 Task: Look for space in Kattaqo'rg'on, Uzbekistan from 21st June, 2023 to 29th June, 2023 for 4 adults in price range Rs.7000 to Rs.12000. Place can be entire place with 2 bedrooms having 2 beds and 2 bathrooms. Property type can be house, flat, guest house. Booking option can be shelf check-in. Required host language is English.
Action: Mouse moved to (465, 98)
Screenshot: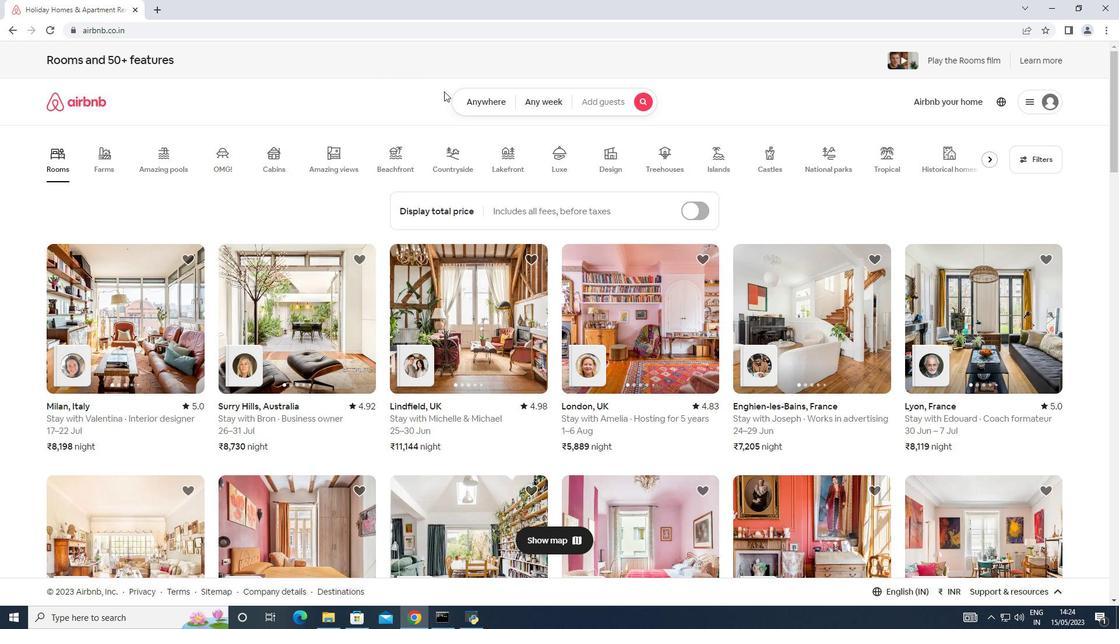 
Action: Mouse pressed left at (465, 98)
Screenshot: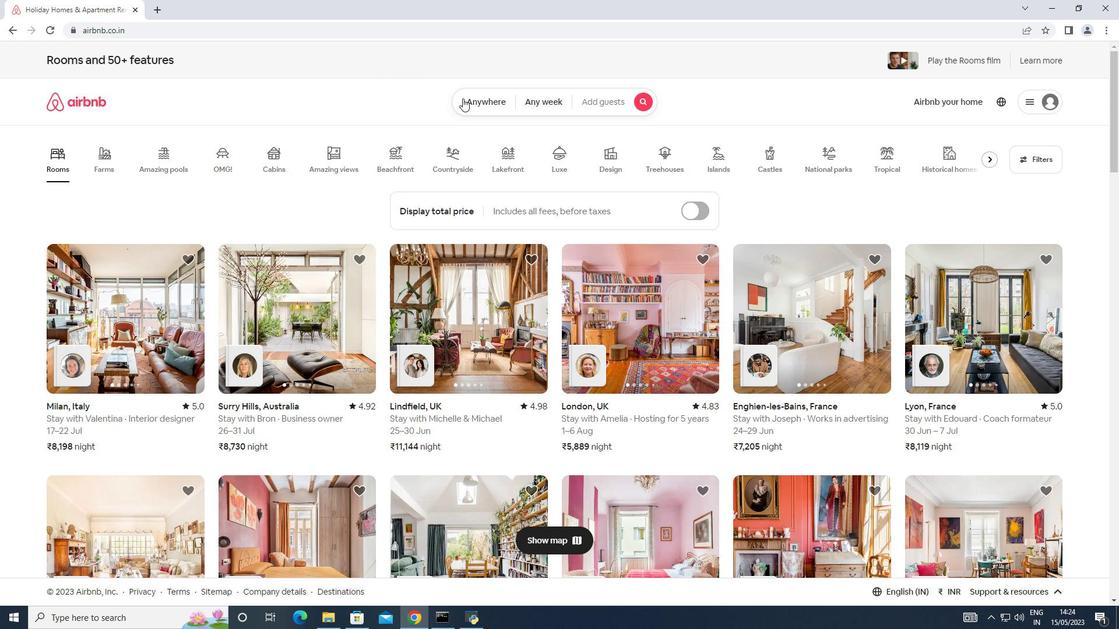 
Action: Mouse moved to (420, 141)
Screenshot: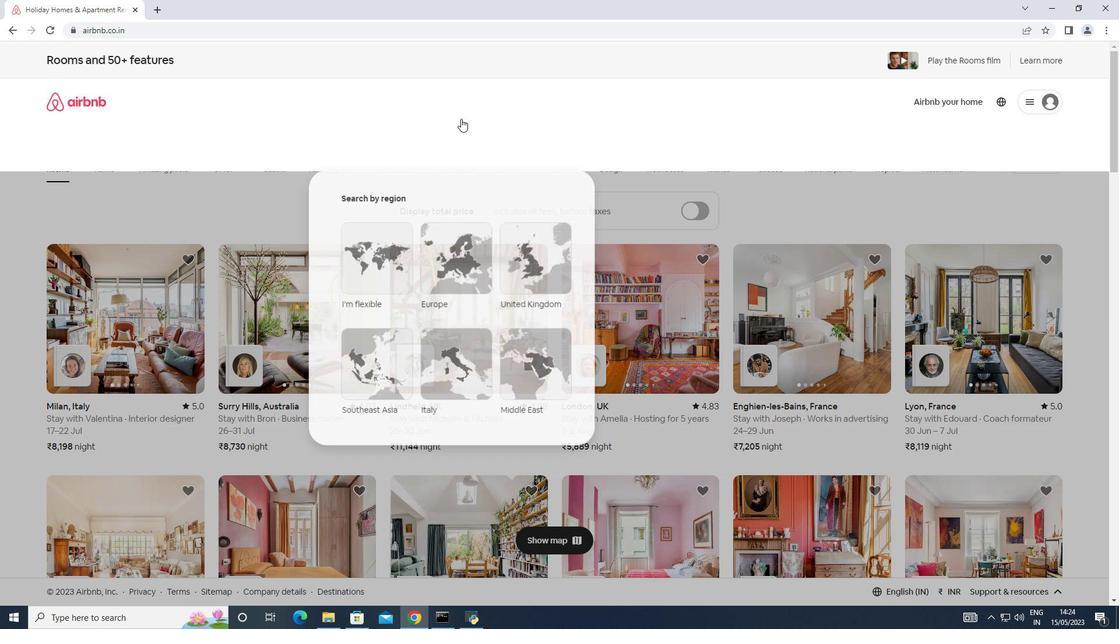 
Action: Mouse pressed left at (420, 141)
Screenshot: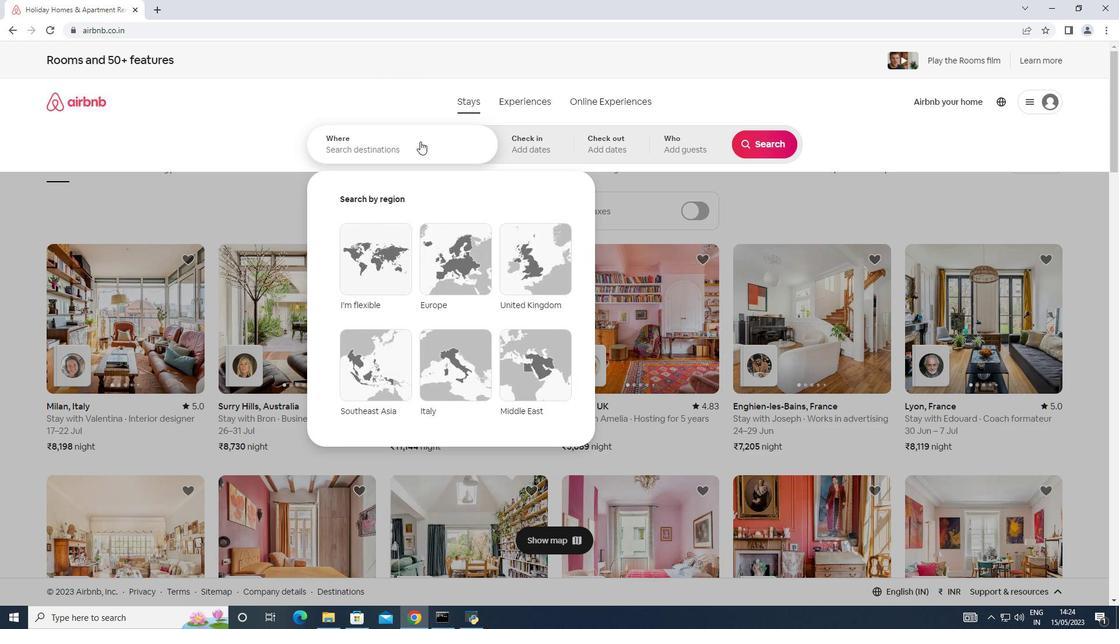 
Action: Key pressed <Key.shift>Kattaqo<Key.space>rg<Key.space>on,<Key.shift>Uzeb
Screenshot: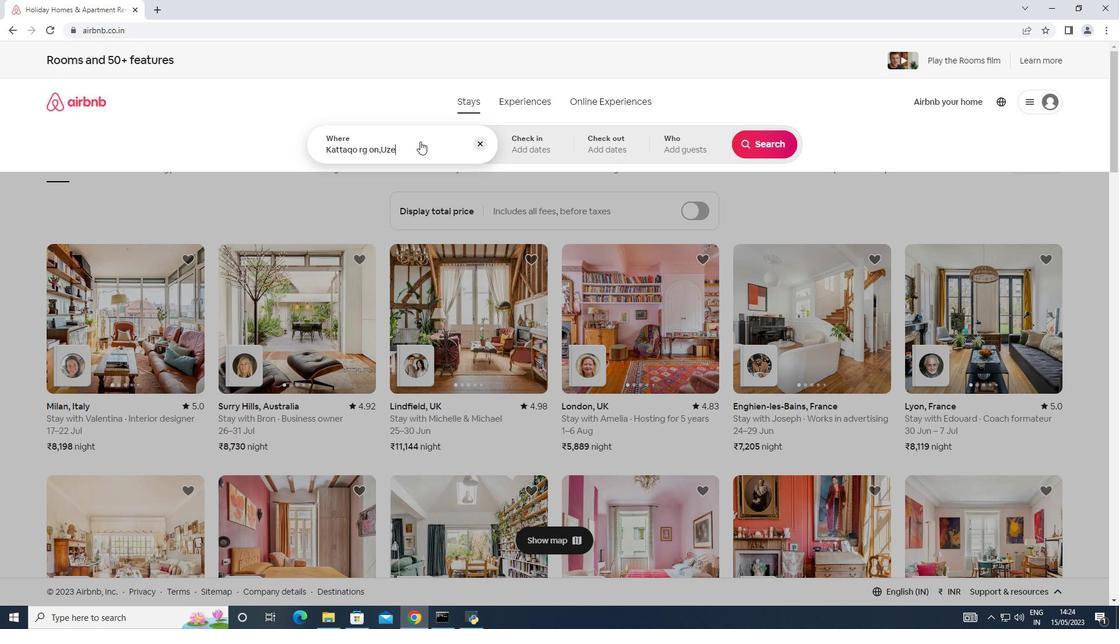 
Action: Mouse moved to (431, 205)
Screenshot: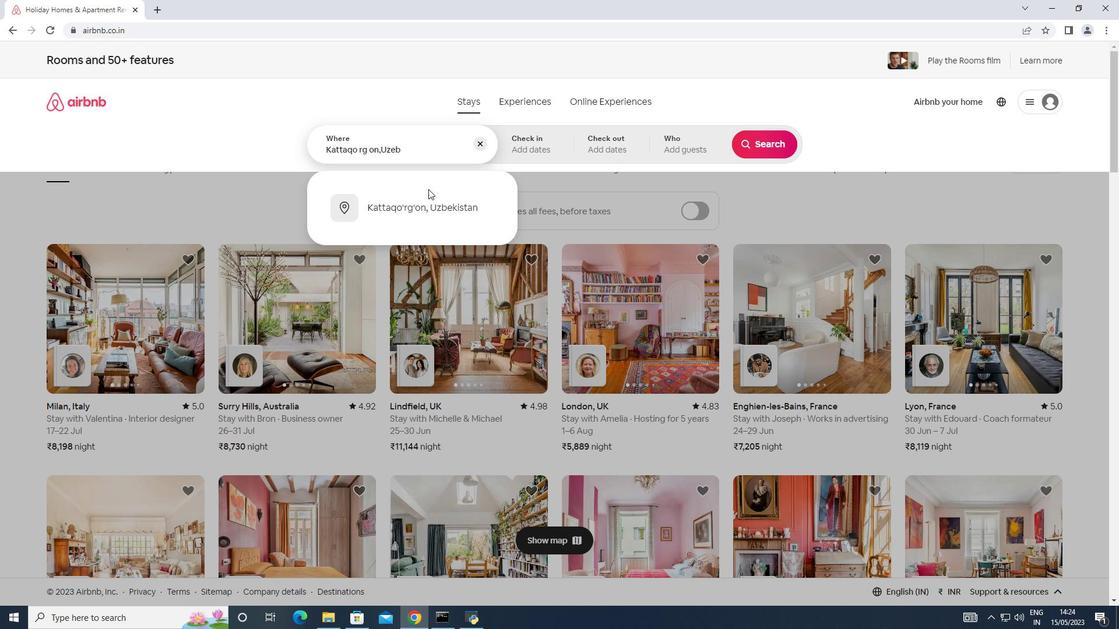 
Action: Mouse pressed left at (431, 205)
Screenshot: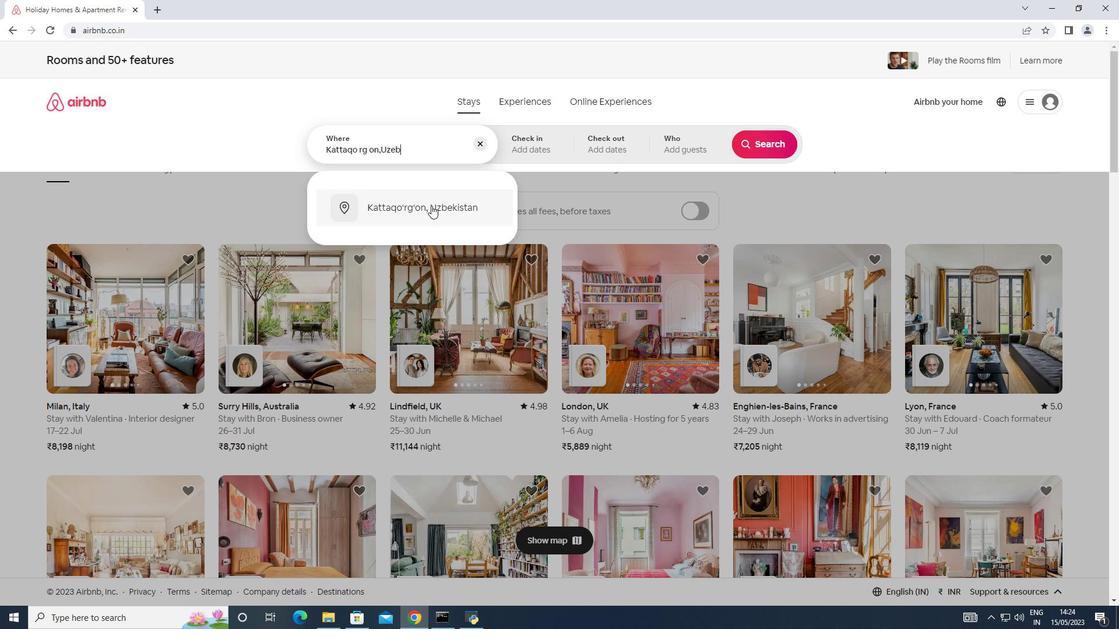 
Action: Mouse moved to (658, 369)
Screenshot: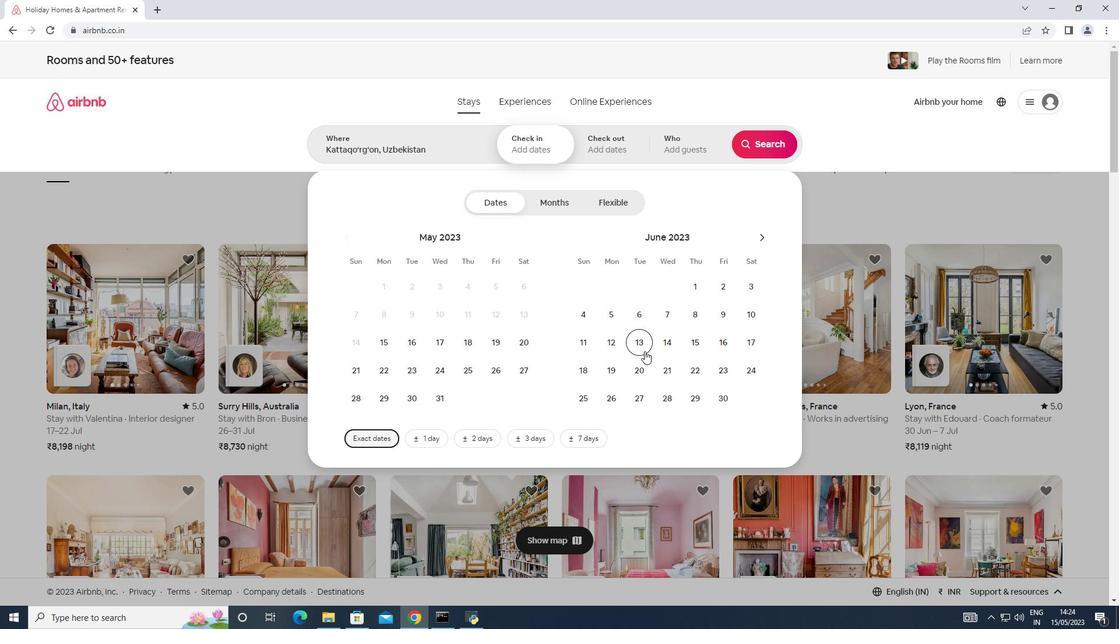 
Action: Mouse pressed left at (658, 369)
Screenshot: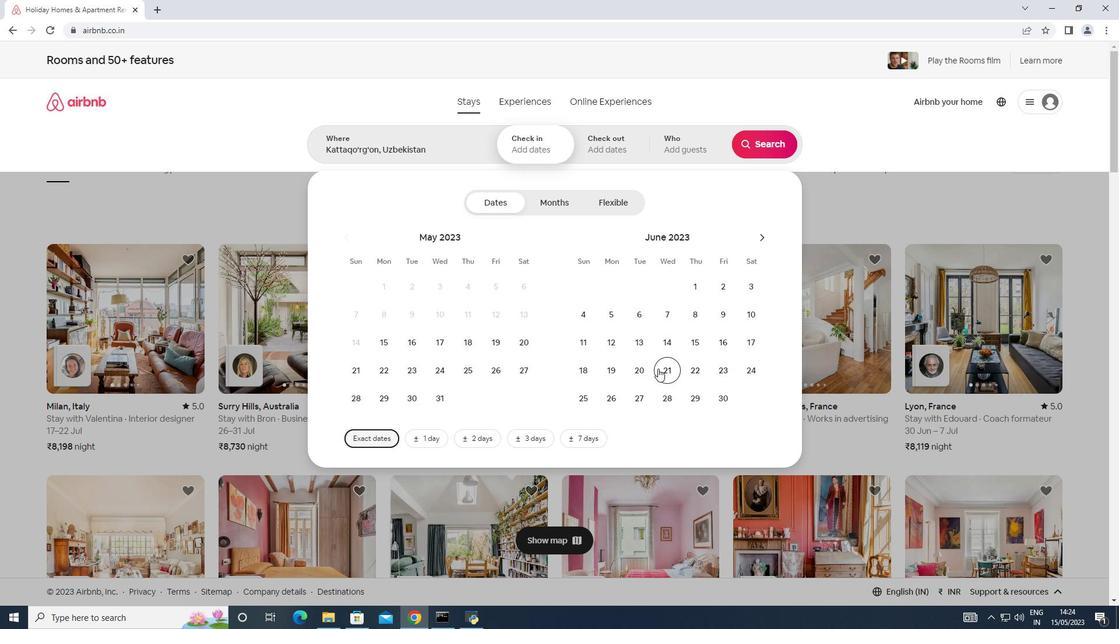 
Action: Mouse moved to (704, 405)
Screenshot: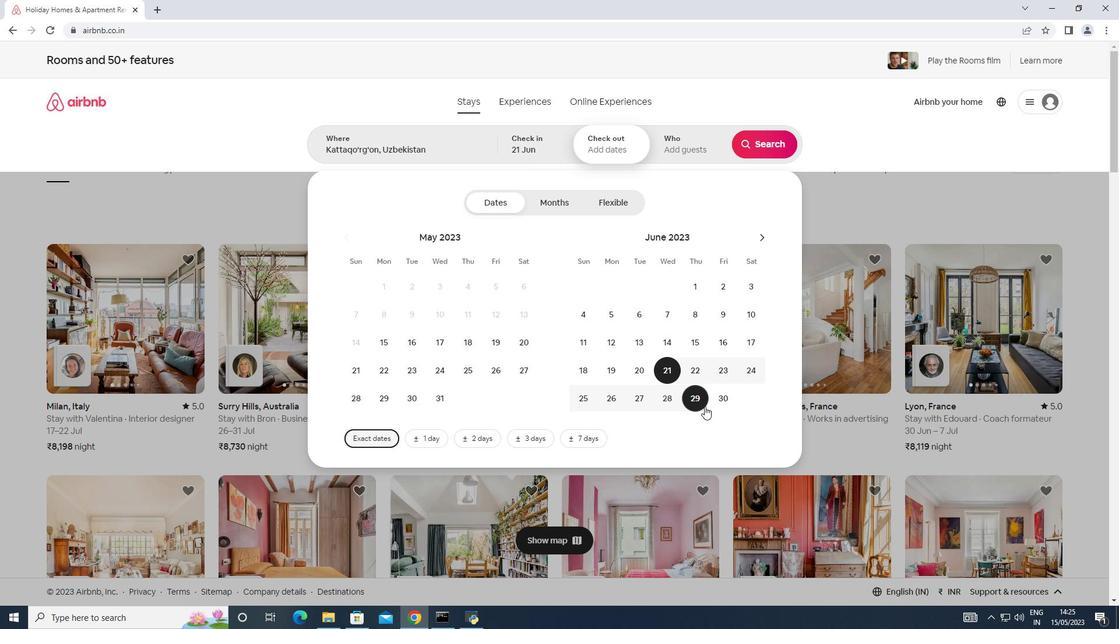 
Action: Mouse pressed left at (704, 405)
Screenshot: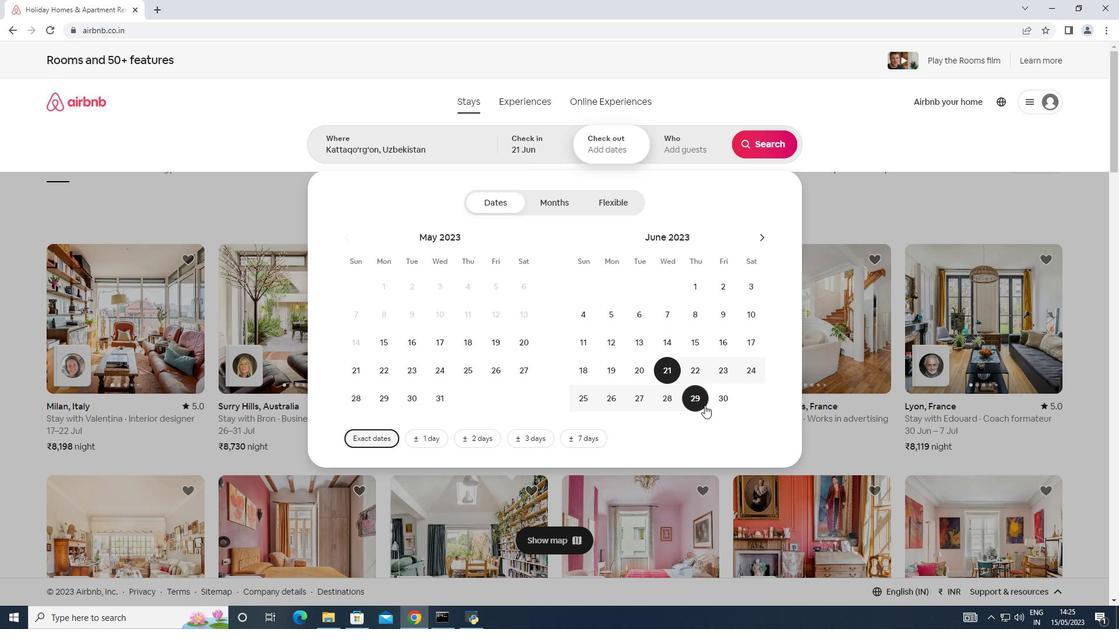 
Action: Mouse moved to (696, 145)
Screenshot: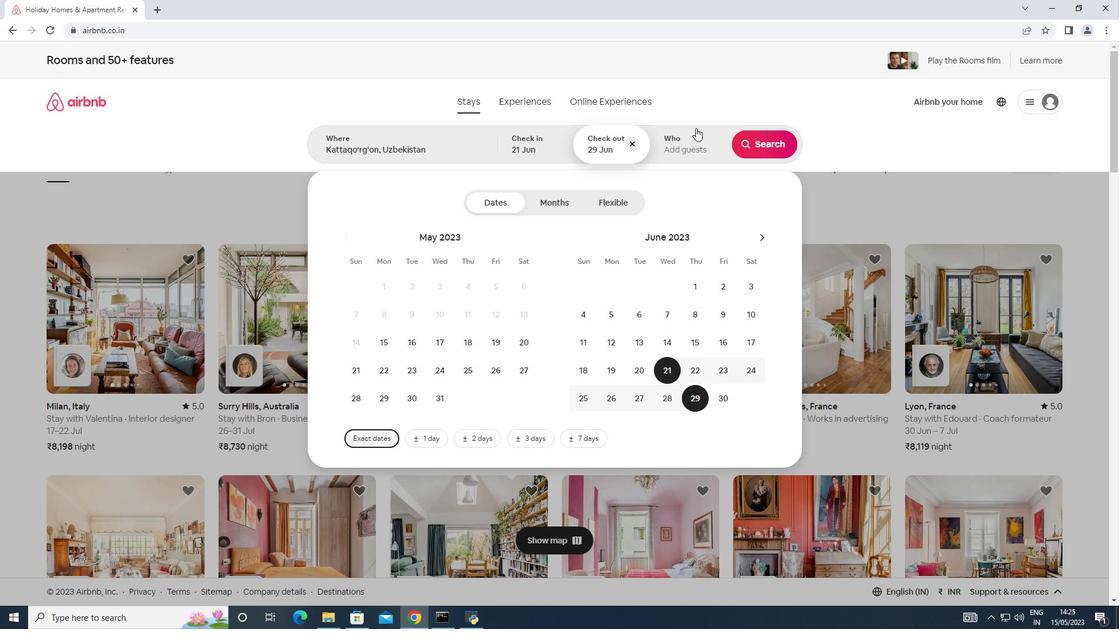 
Action: Mouse pressed left at (696, 145)
Screenshot: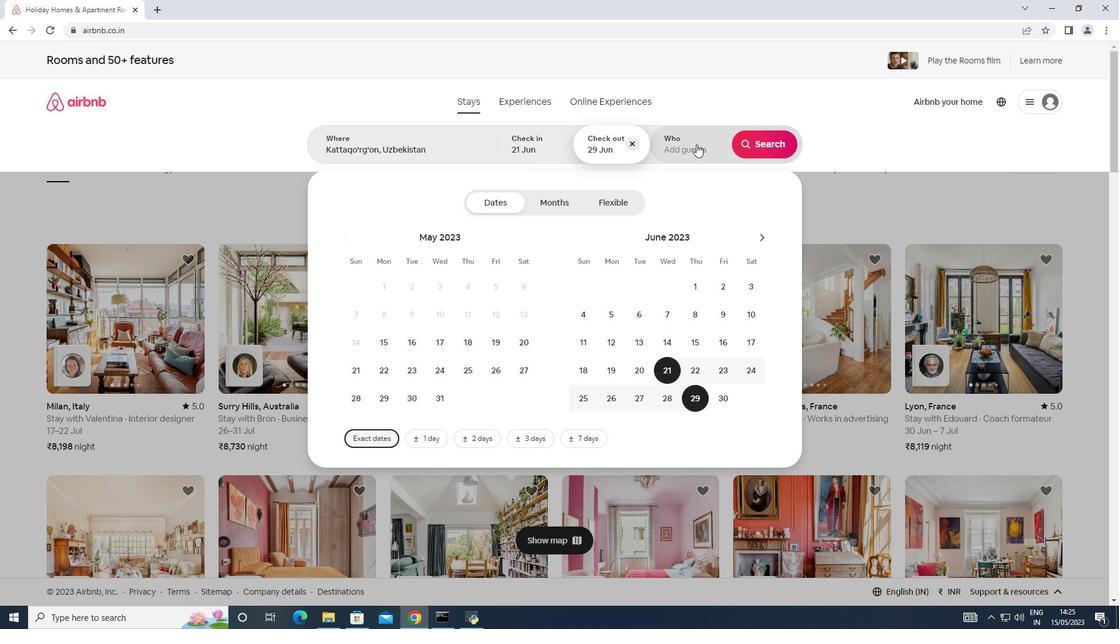 
Action: Mouse moved to (769, 198)
Screenshot: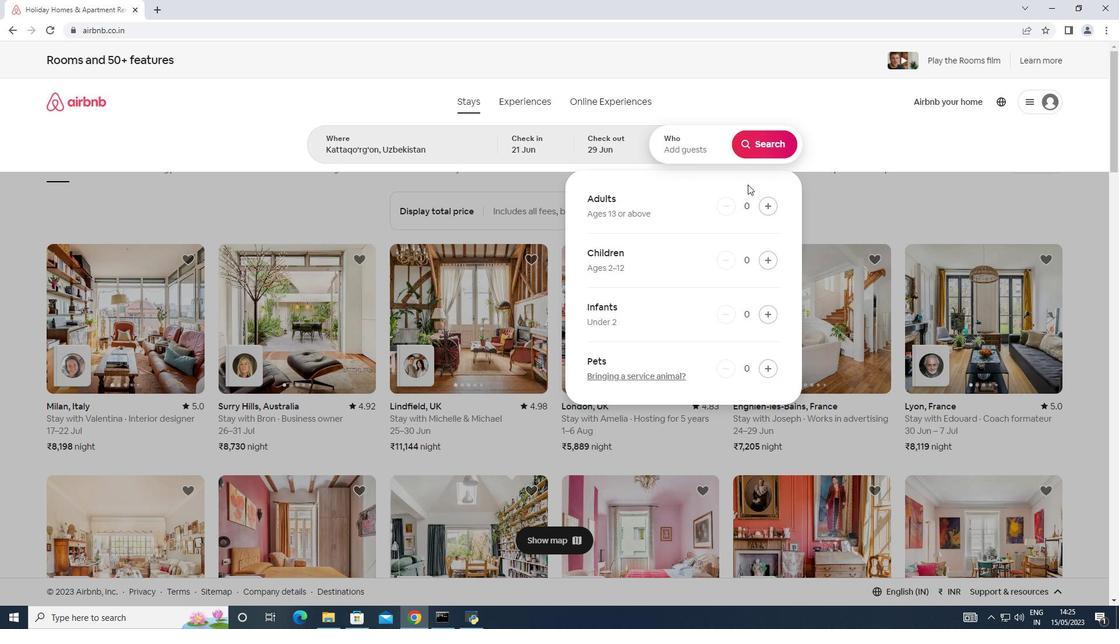 
Action: Mouse pressed left at (769, 198)
Screenshot: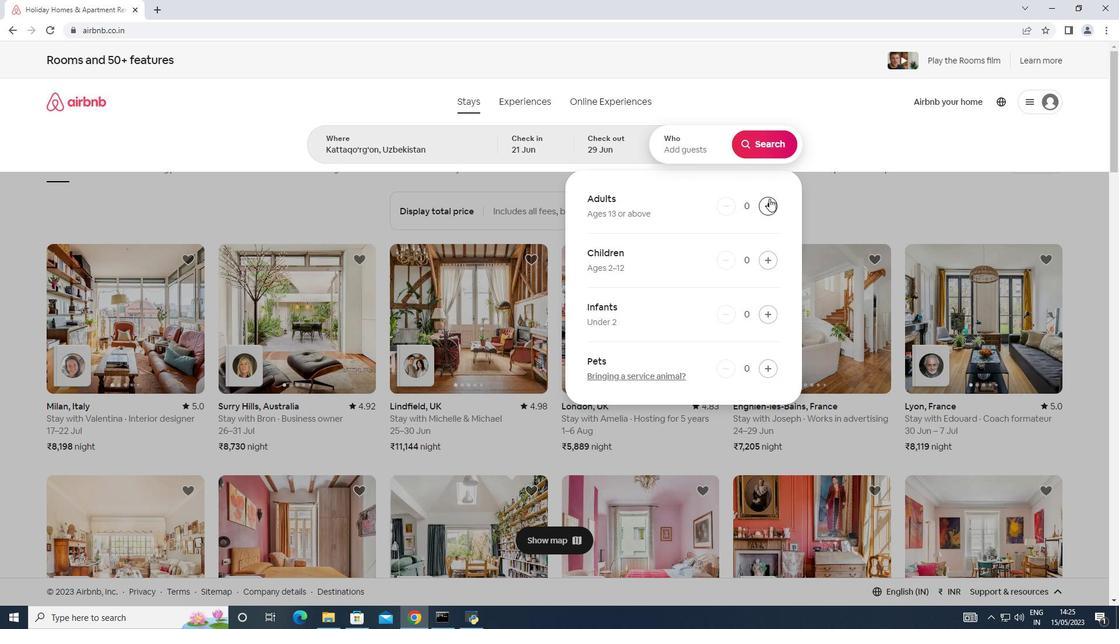
Action: Mouse pressed left at (769, 198)
Screenshot: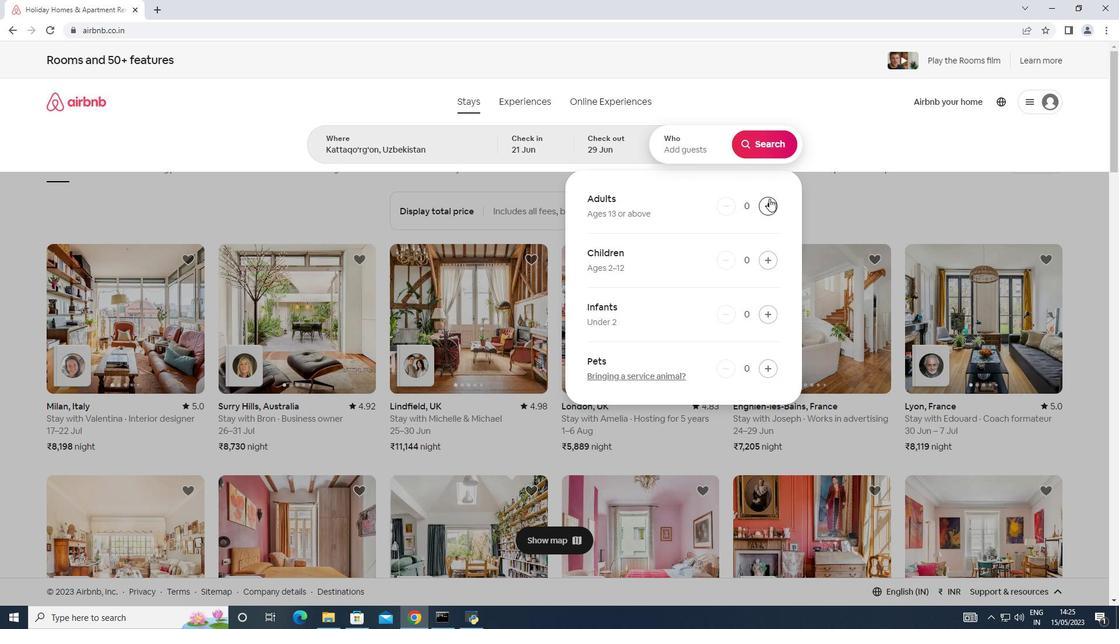 
Action: Mouse moved to (770, 199)
Screenshot: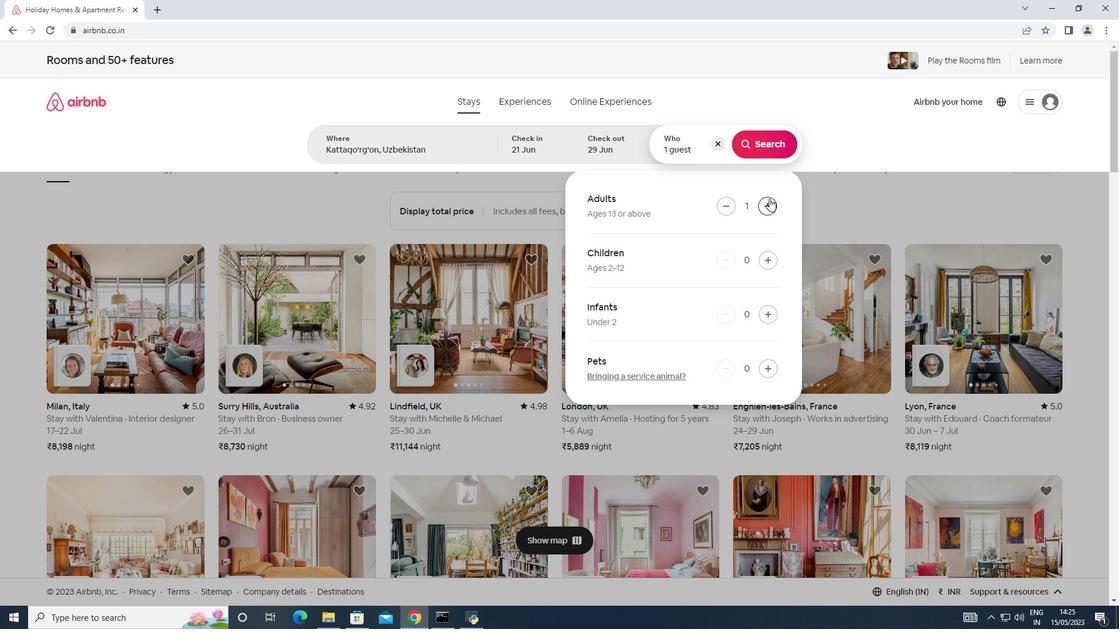 
Action: Mouse pressed left at (770, 199)
Screenshot: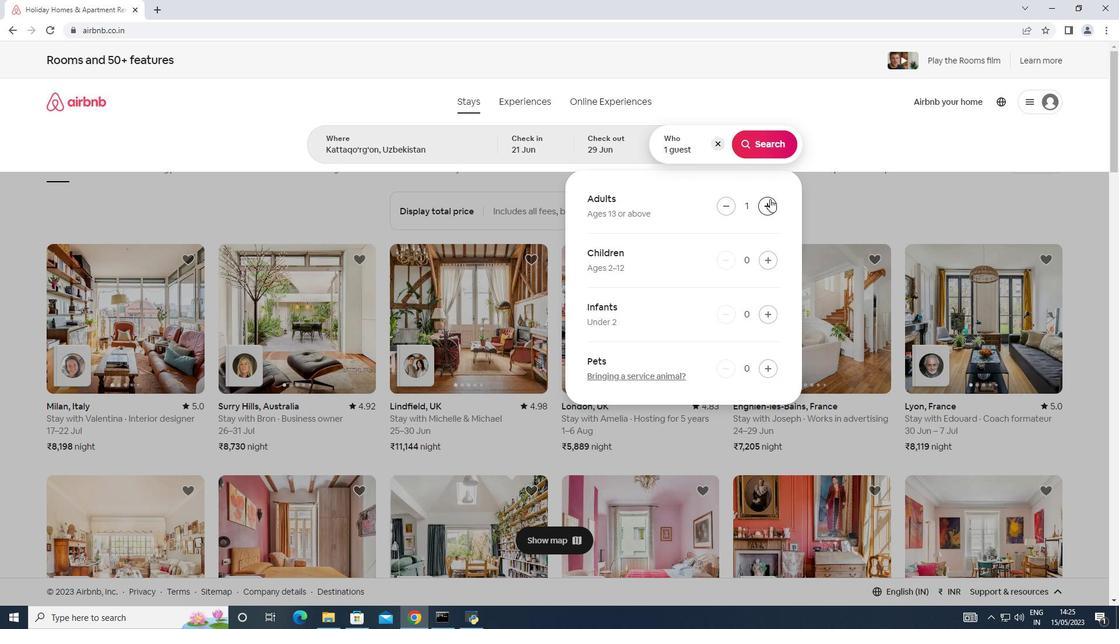
Action: Mouse pressed left at (770, 199)
Screenshot: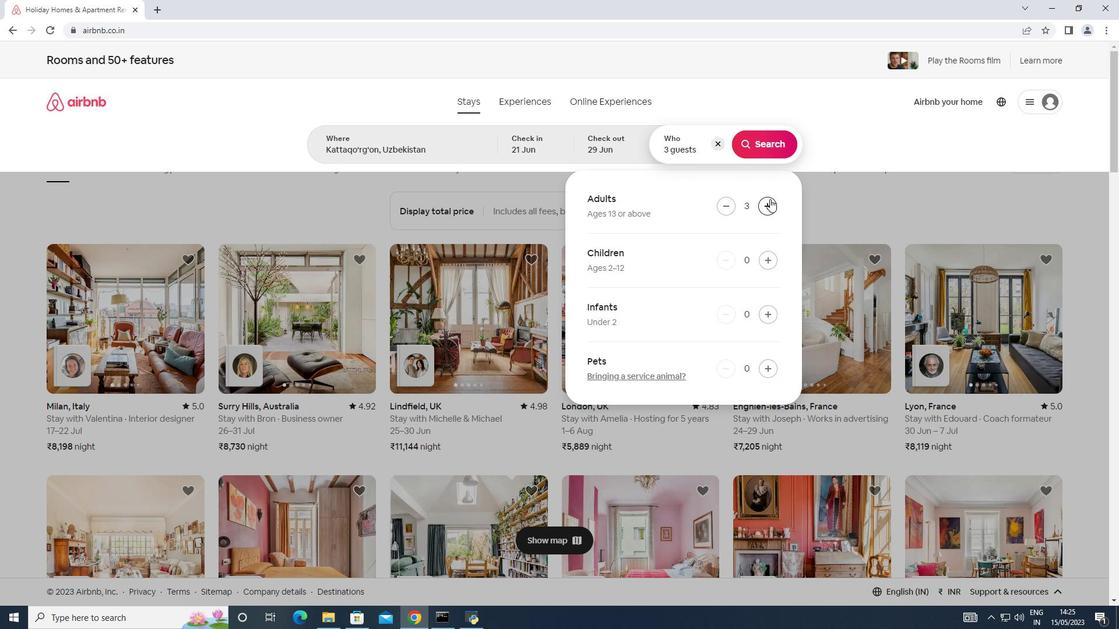 
Action: Mouse moved to (766, 137)
Screenshot: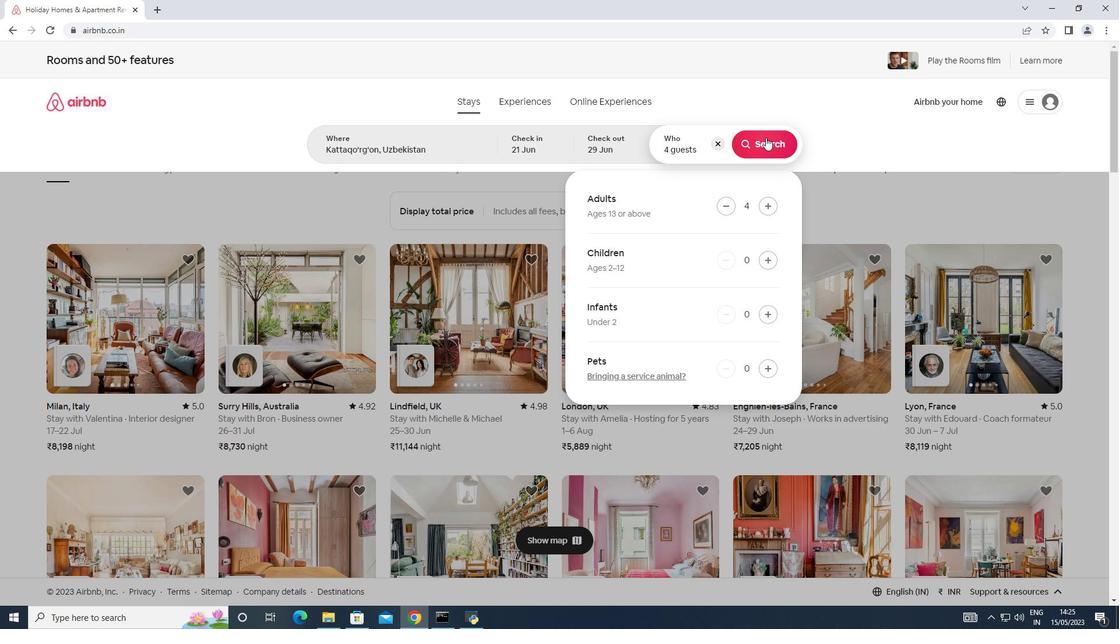 
Action: Mouse pressed left at (766, 137)
Screenshot: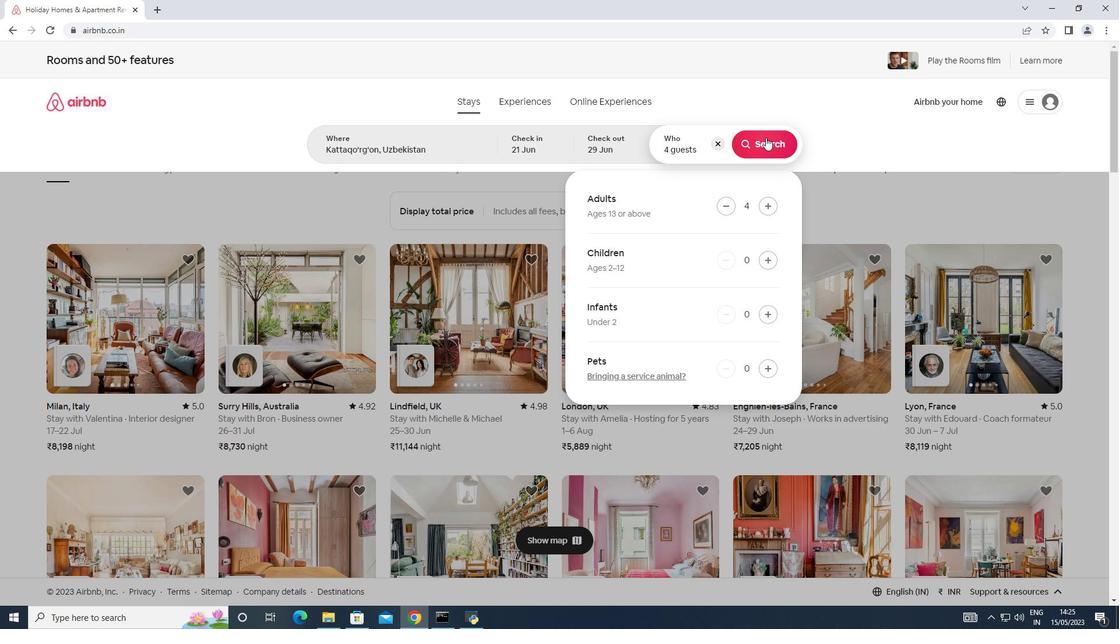 
Action: Mouse moved to (1052, 118)
Screenshot: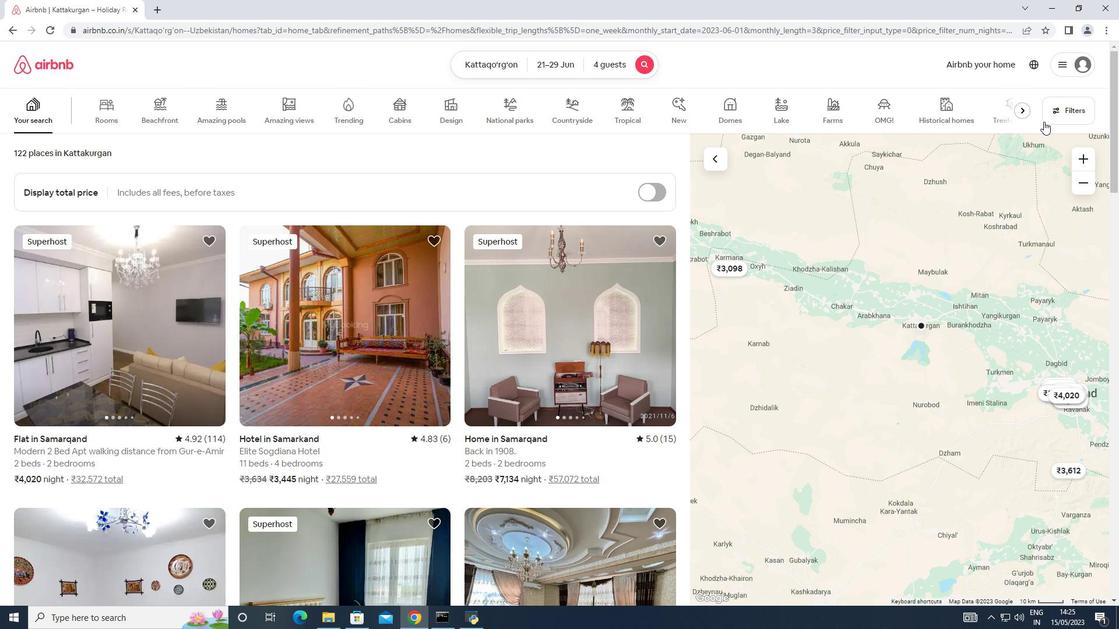 
Action: Mouse pressed left at (1052, 118)
Screenshot: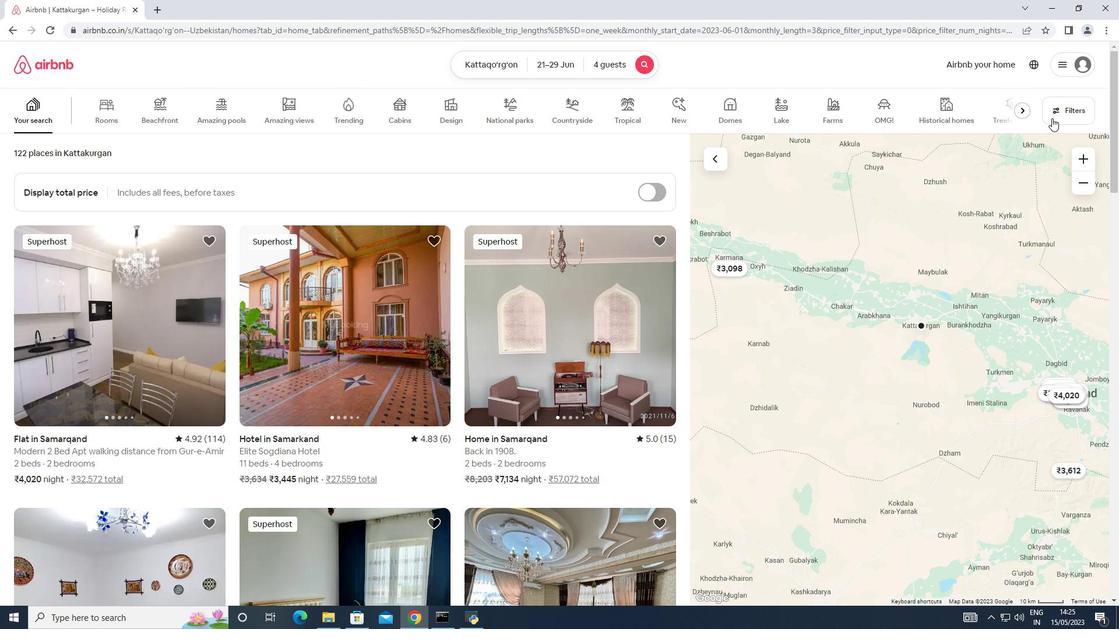 
Action: Mouse moved to (401, 398)
Screenshot: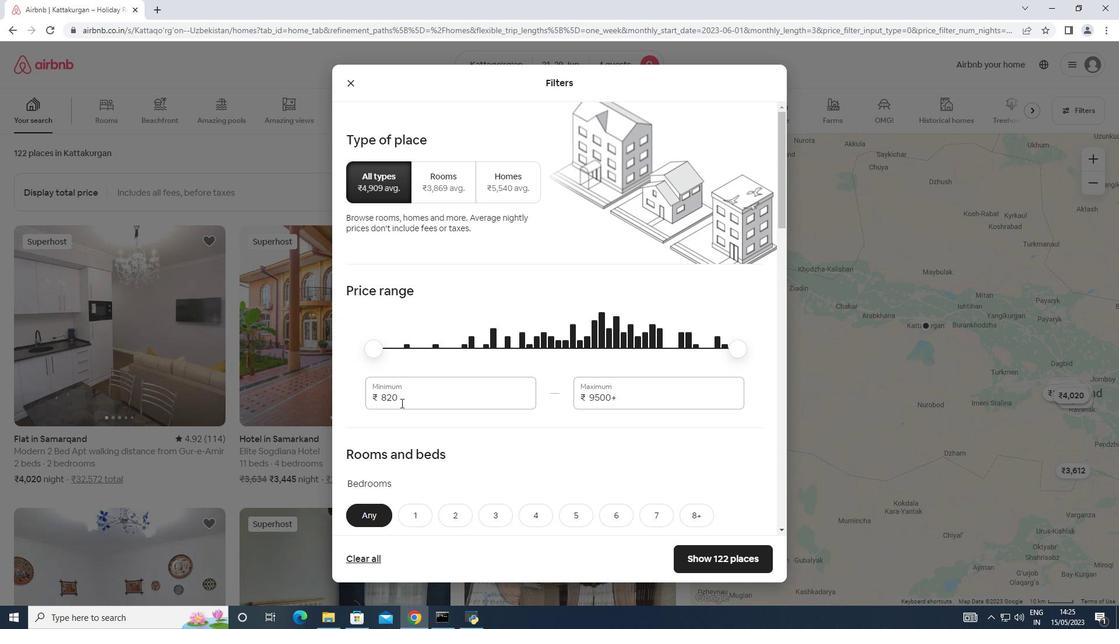 
Action: Mouse pressed left at (401, 398)
Screenshot: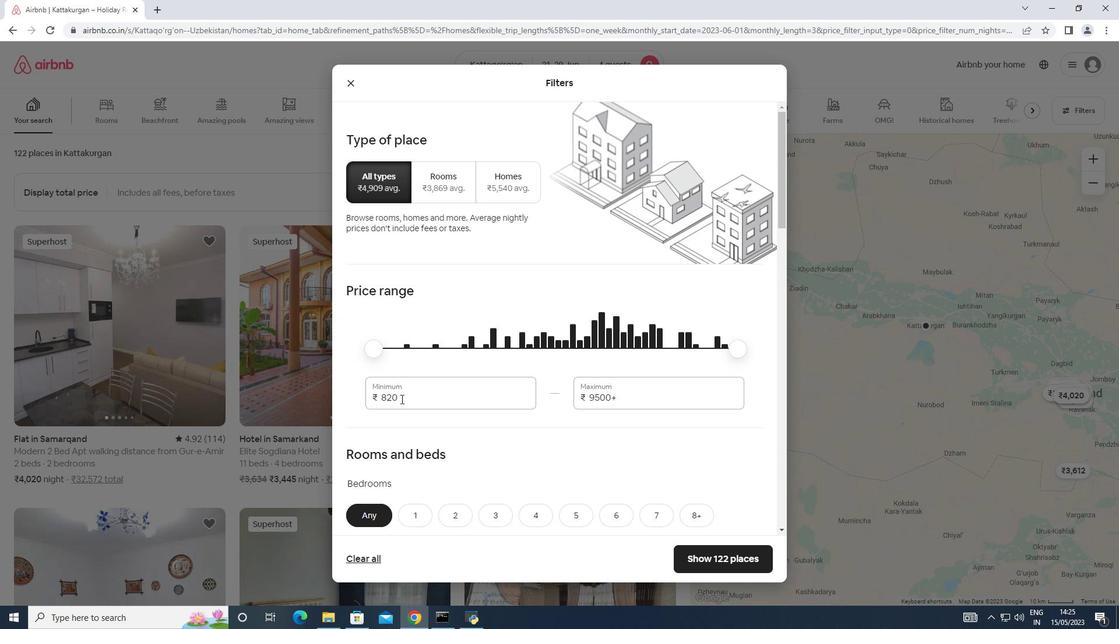 
Action: Mouse moved to (407, 398)
Screenshot: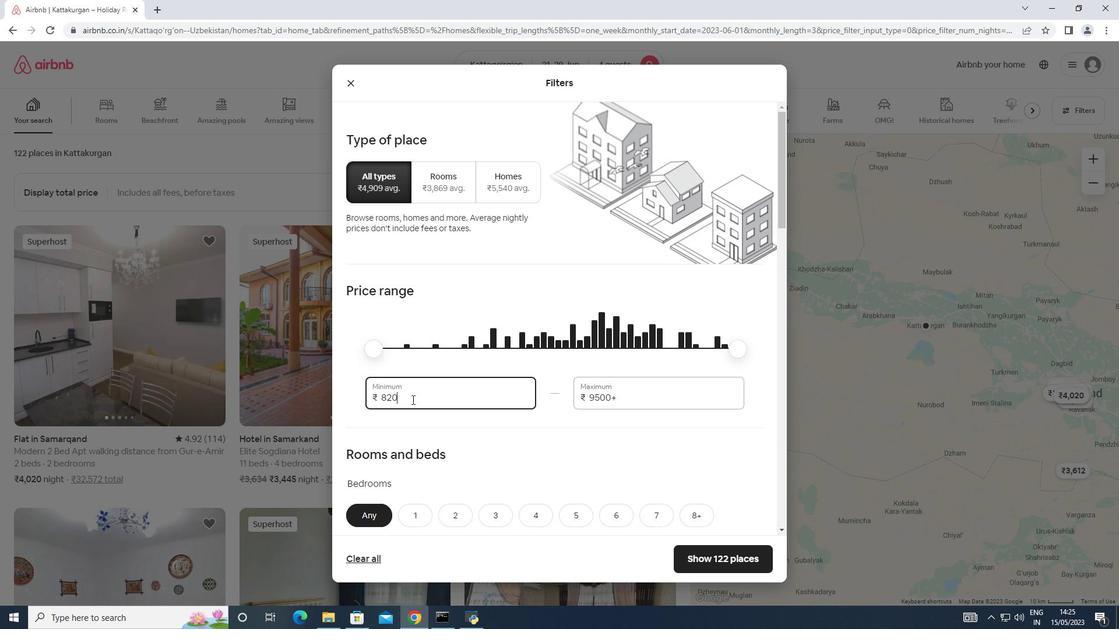 
Action: Mouse pressed left at (407, 398)
Screenshot: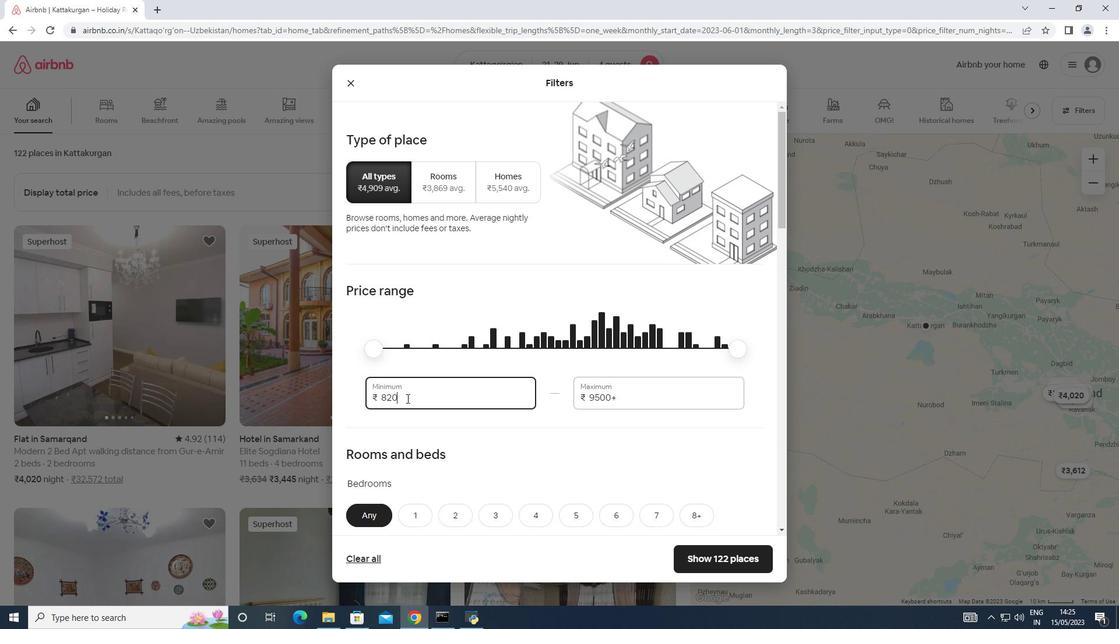 
Action: Mouse moved to (396, 397)
Screenshot: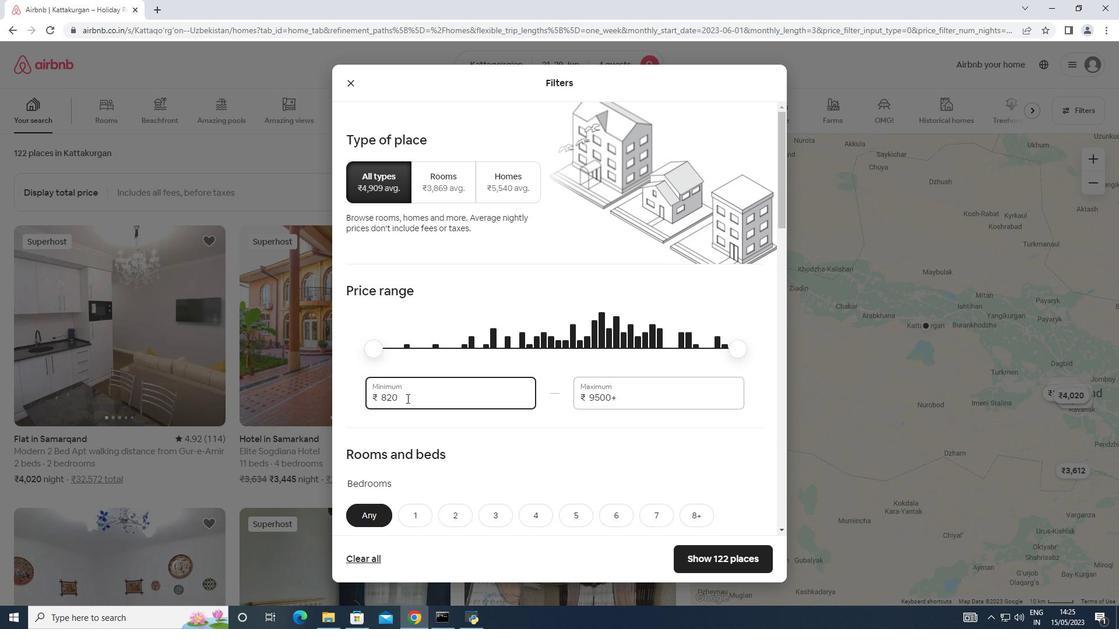 
Action: Mouse pressed left at (396, 397)
Screenshot: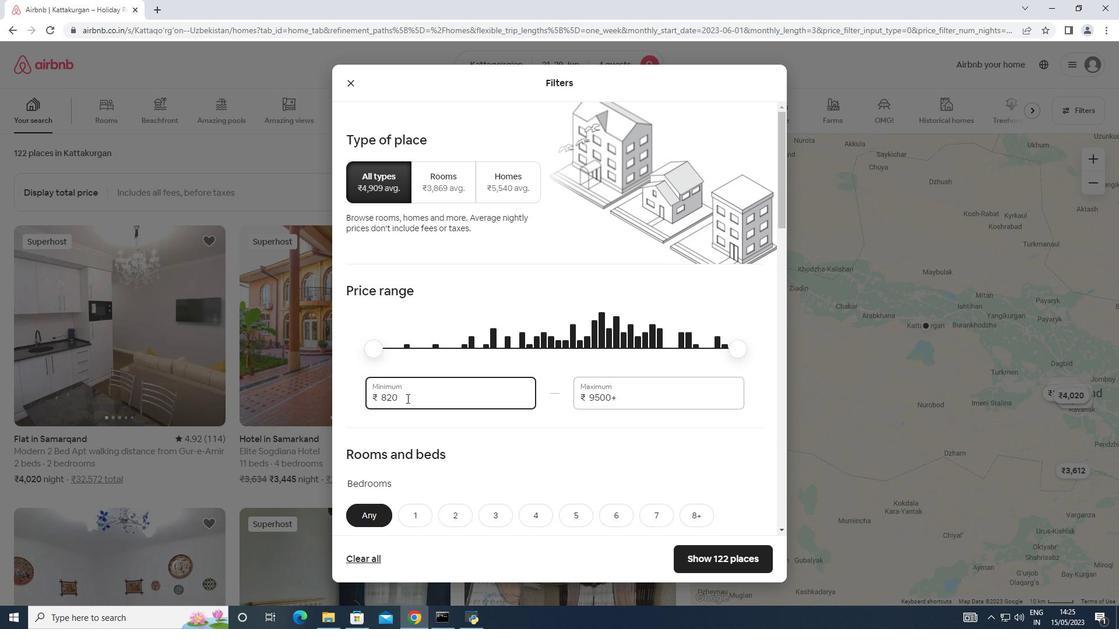 
Action: Mouse moved to (379, 400)
Screenshot: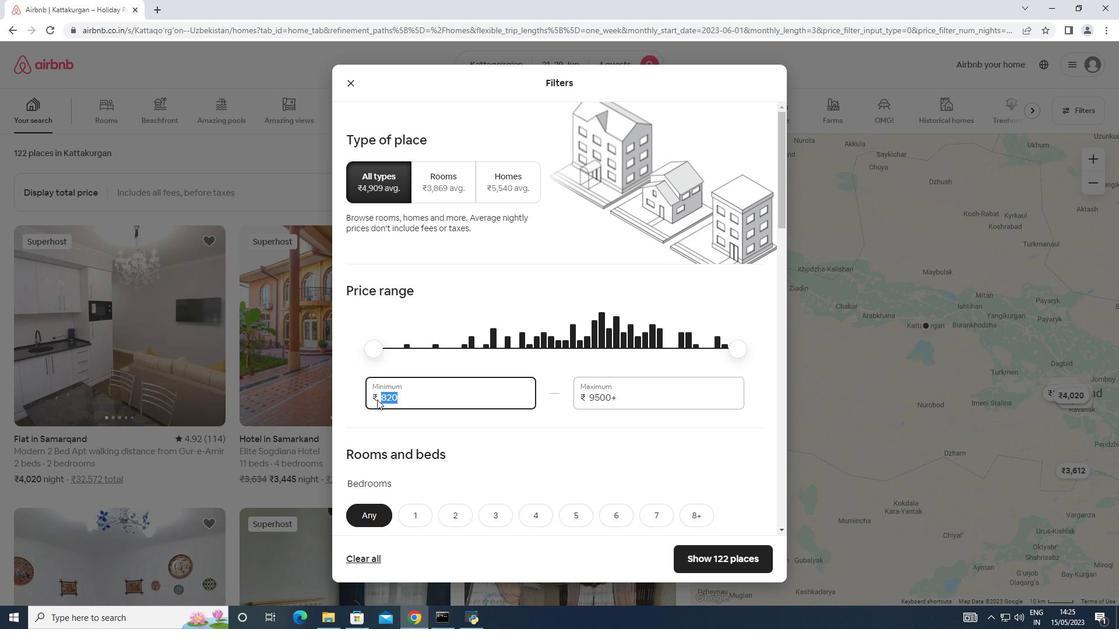 
Action: Key pressed 7000
Screenshot: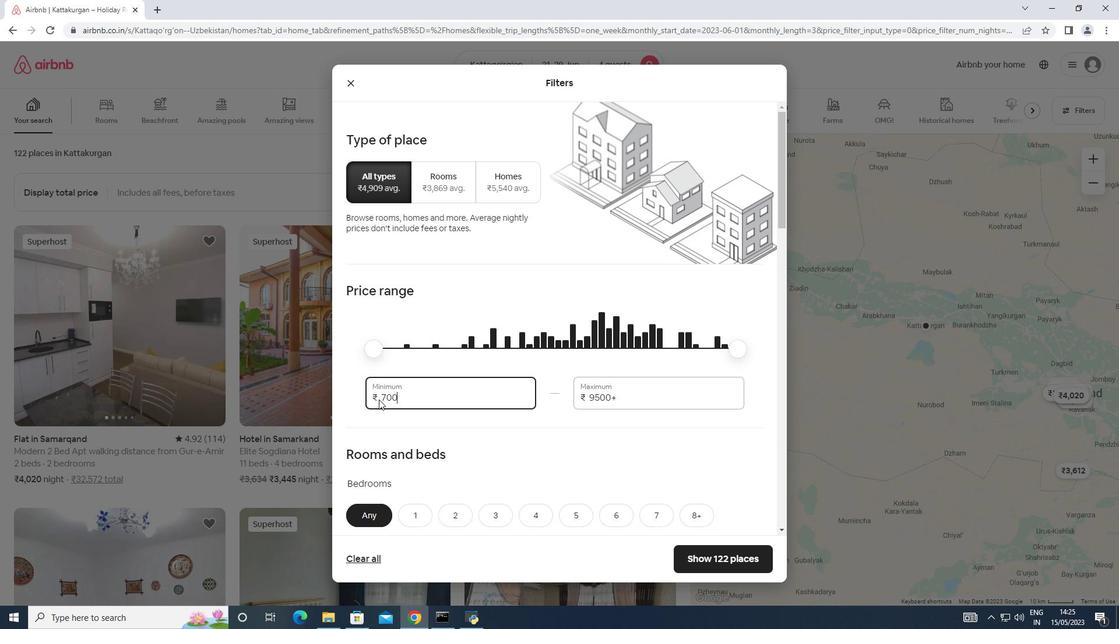 
Action: Mouse moved to (623, 402)
Screenshot: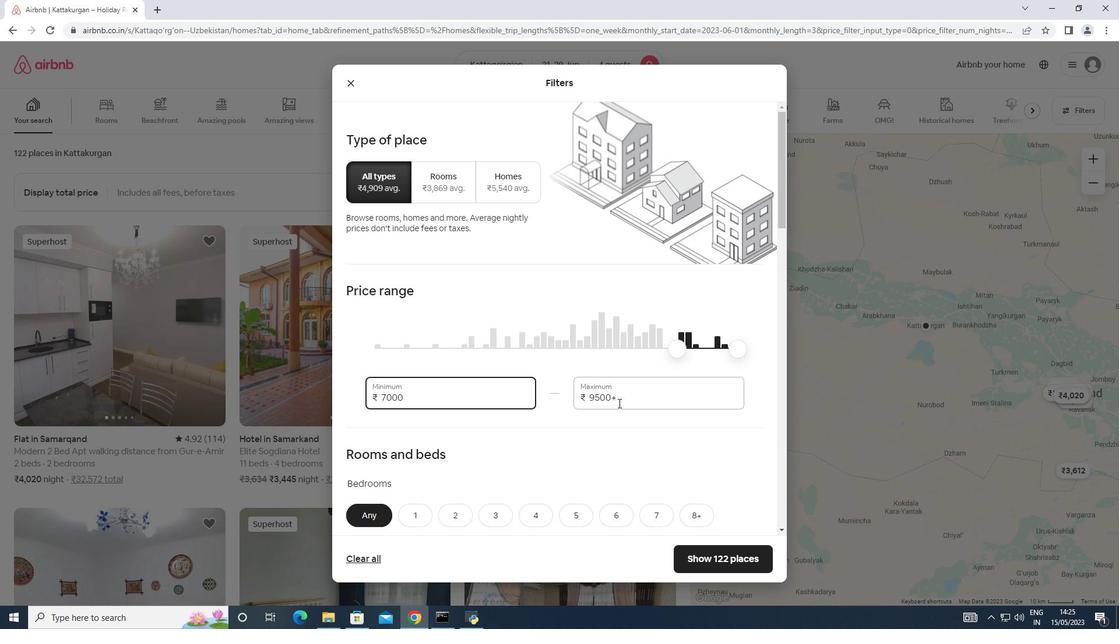 
Action: Mouse pressed left at (623, 402)
Screenshot: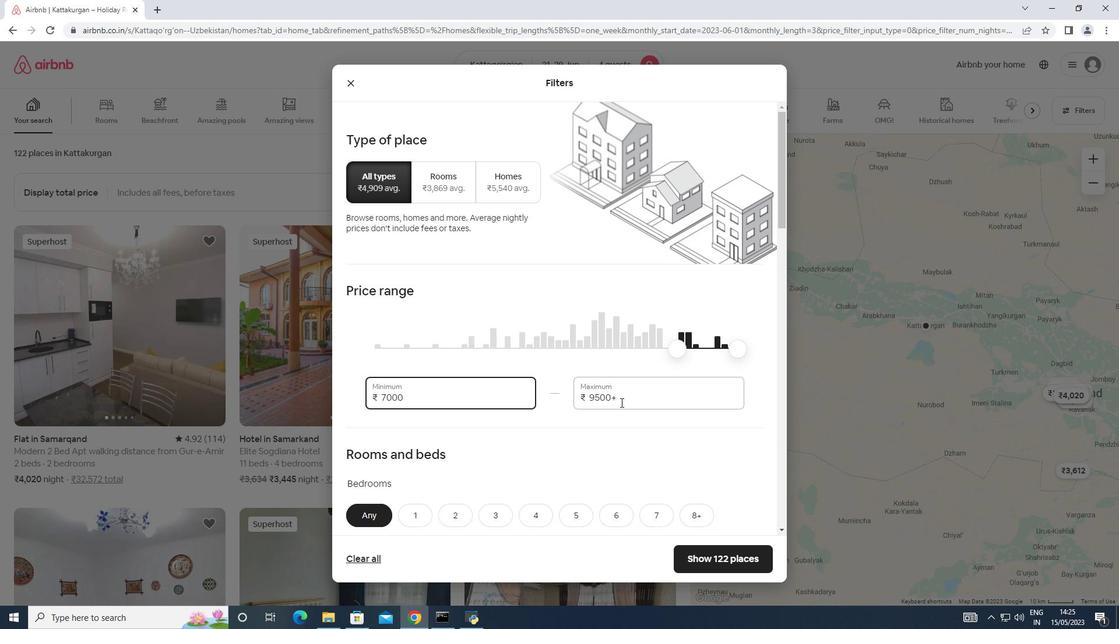 
Action: Mouse moved to (531, 405)
Screenshot: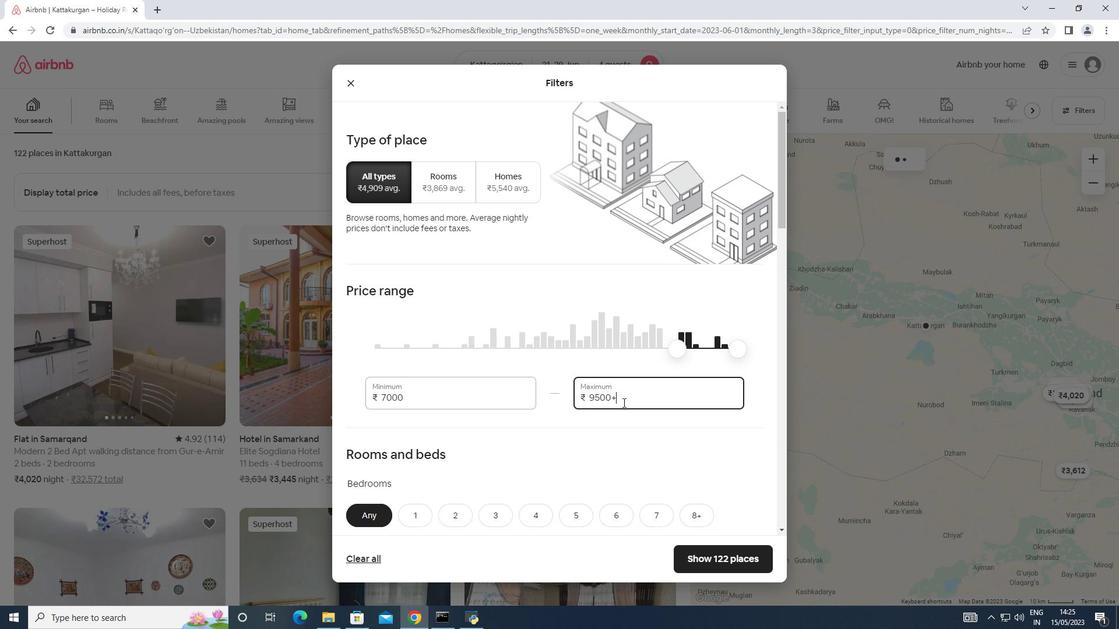 
Action: Key pressed 12000
Screenshot: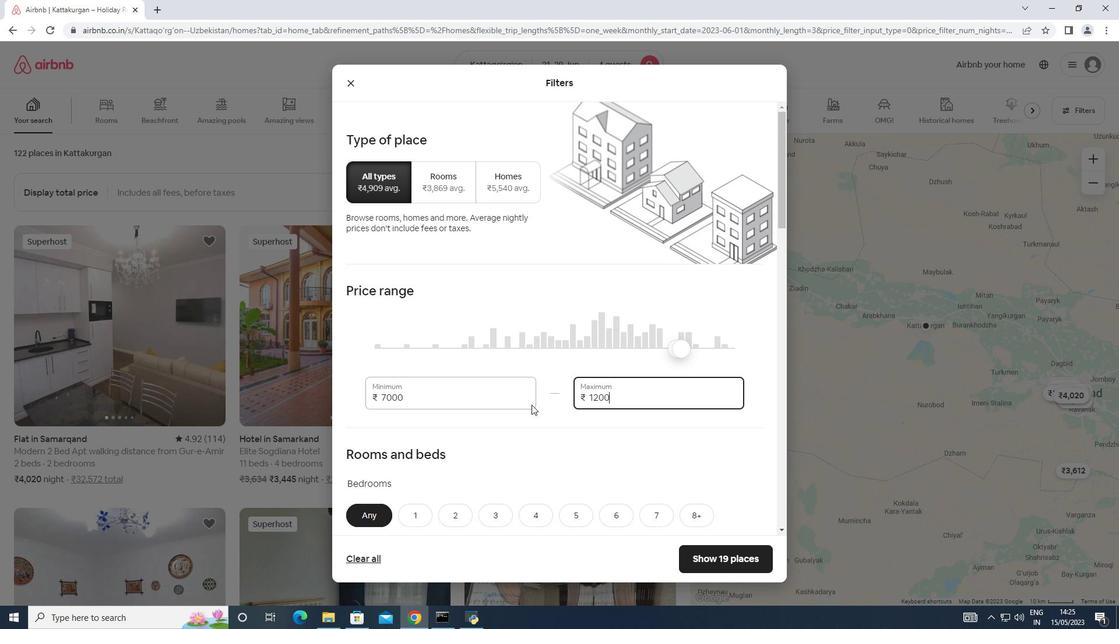 
Action: Mouse scrolled (531, 404) with delta (0, 0)
Screenshot: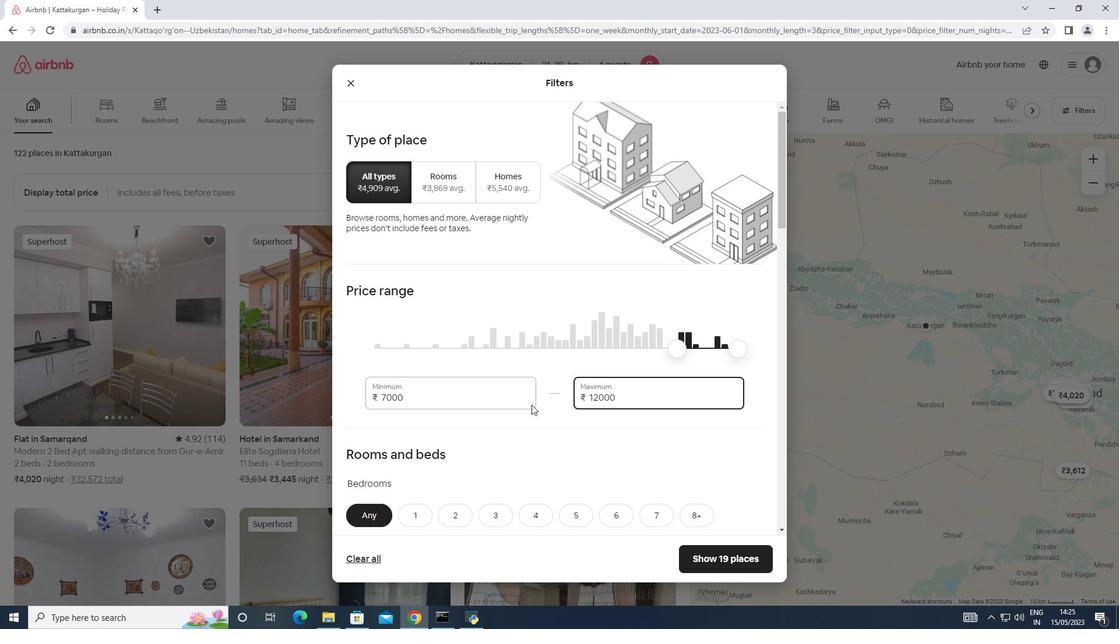 
Action: Mouse scrolled (531, 404) with delta (0, 0)
Screenshot: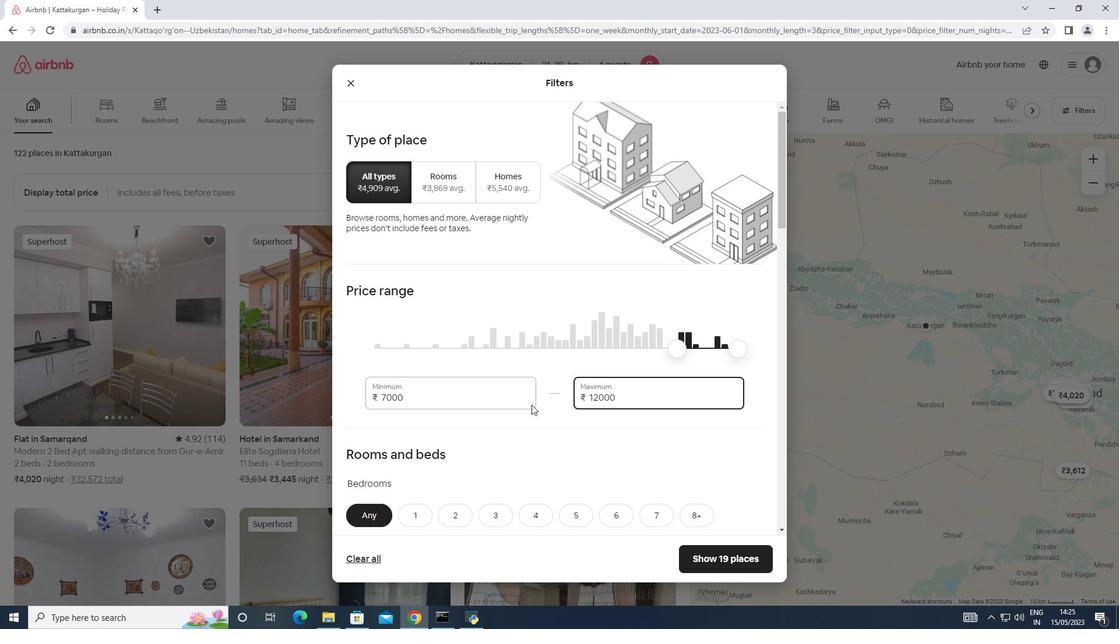 
Action: Mouse scrolled (531, 404) with delta (0, 0)
Screenshot: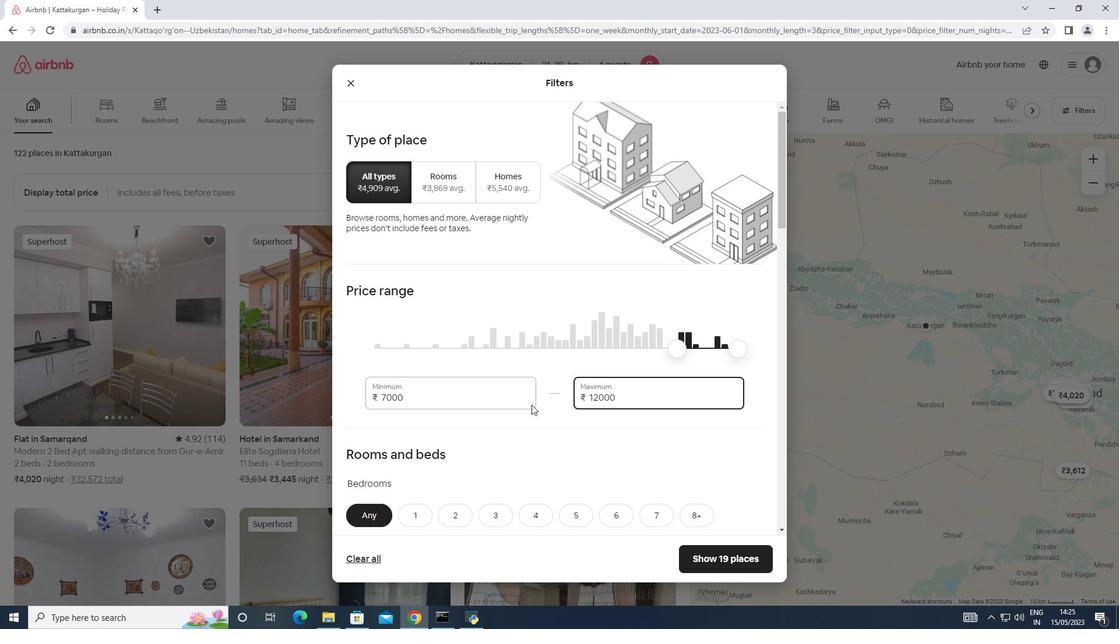 
Action: Mouse scrolled (531, 404) with delta (0, 0)
Screenshot: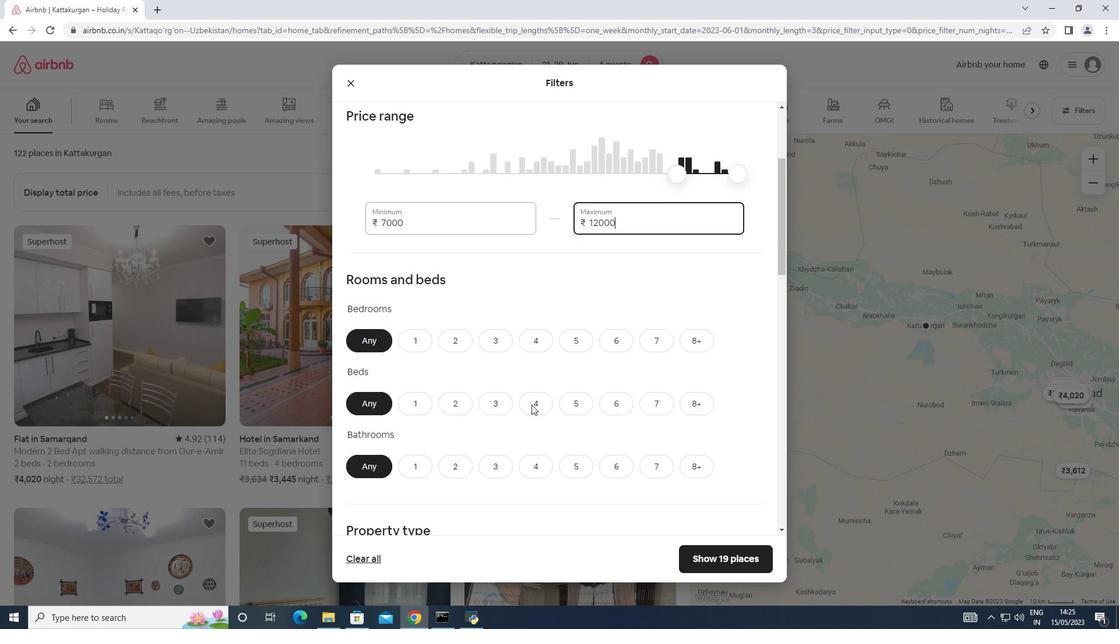 
Action: Mouse moved to (453, 296)
Screenshot: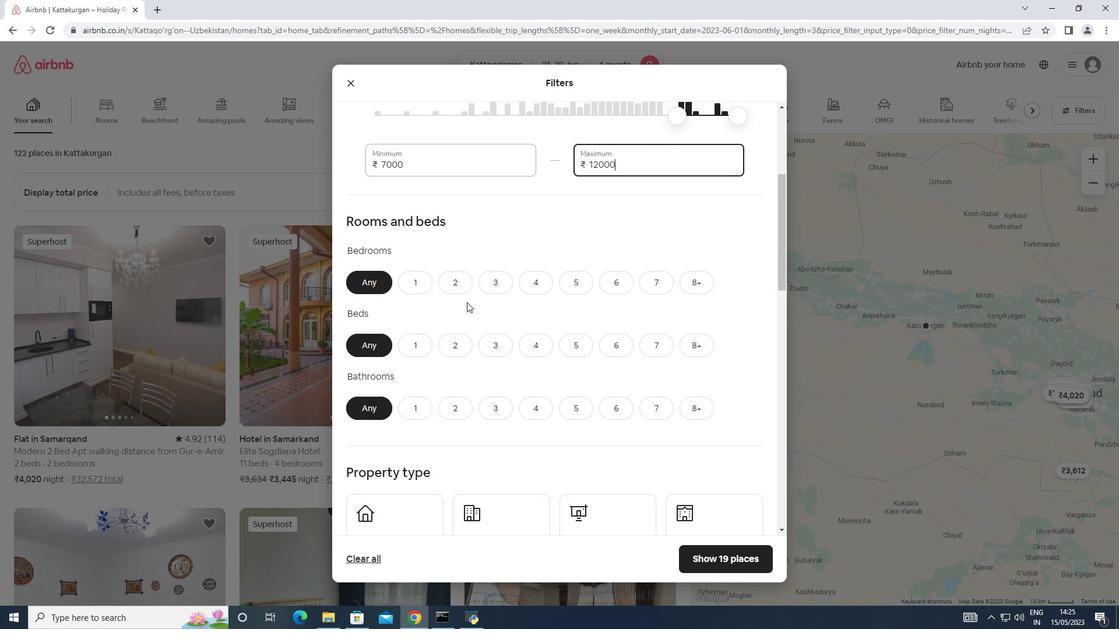 
Action: Mouse pressed left at (453, 296)
Screenshot: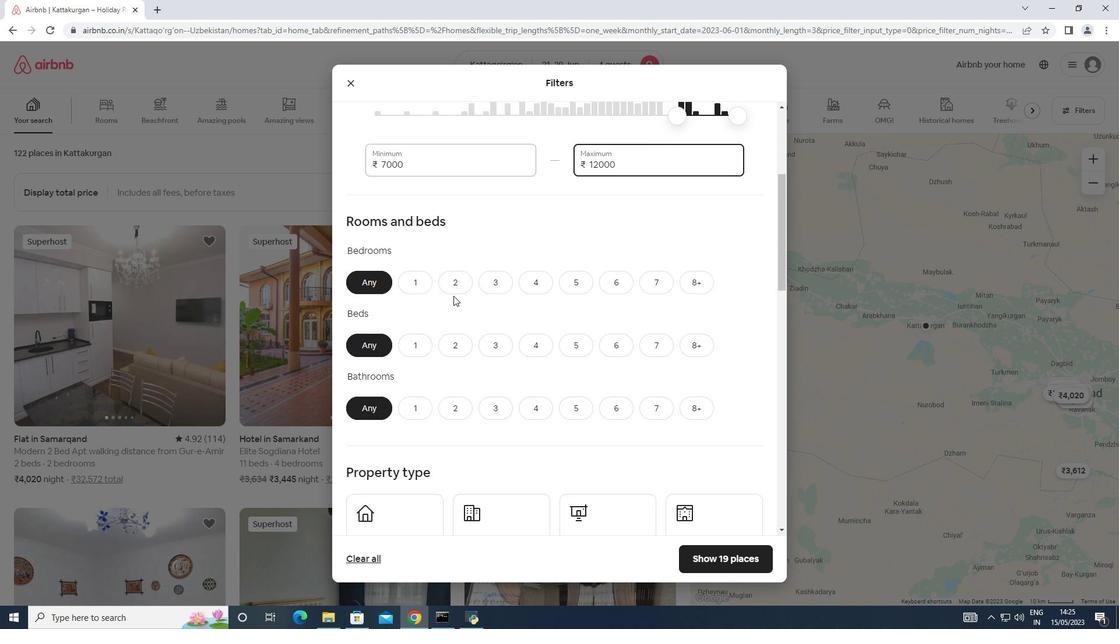 
Action: Mouse moved to (455, 282)
Screenshot: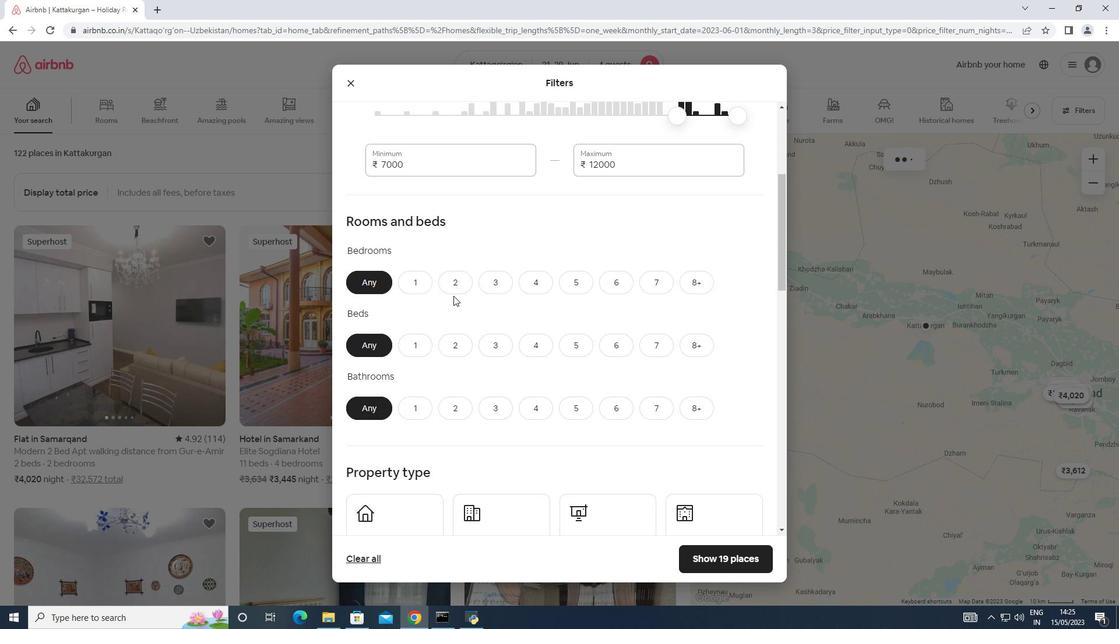 
Action: Mouse pressed left at (455, 282)
Screenshot: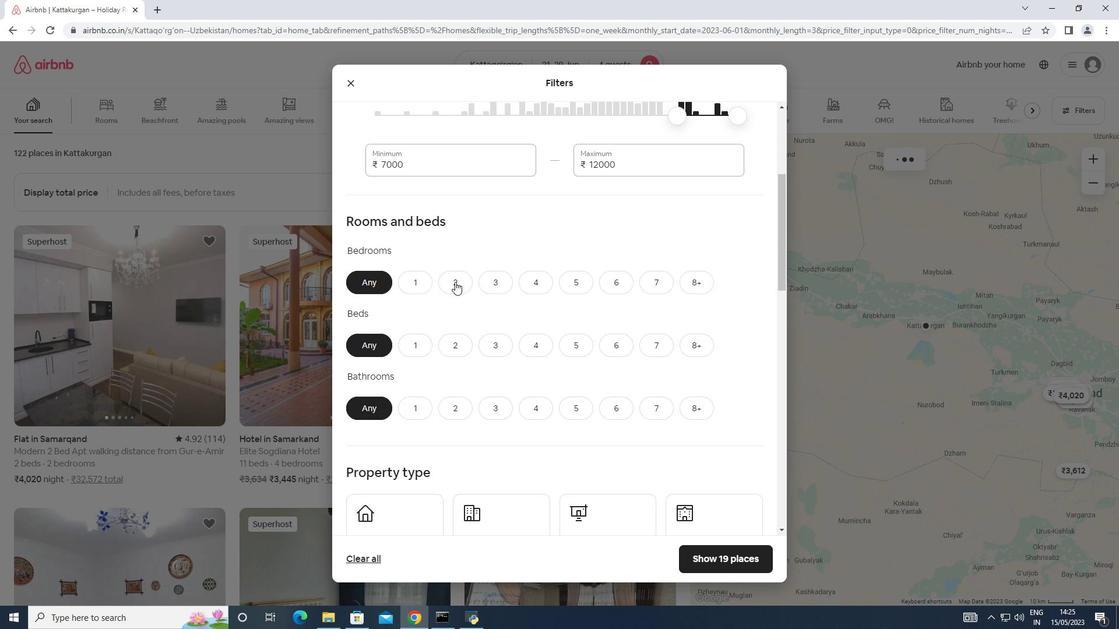 
Action: Mouse moved to (458, 349)
Screenshot: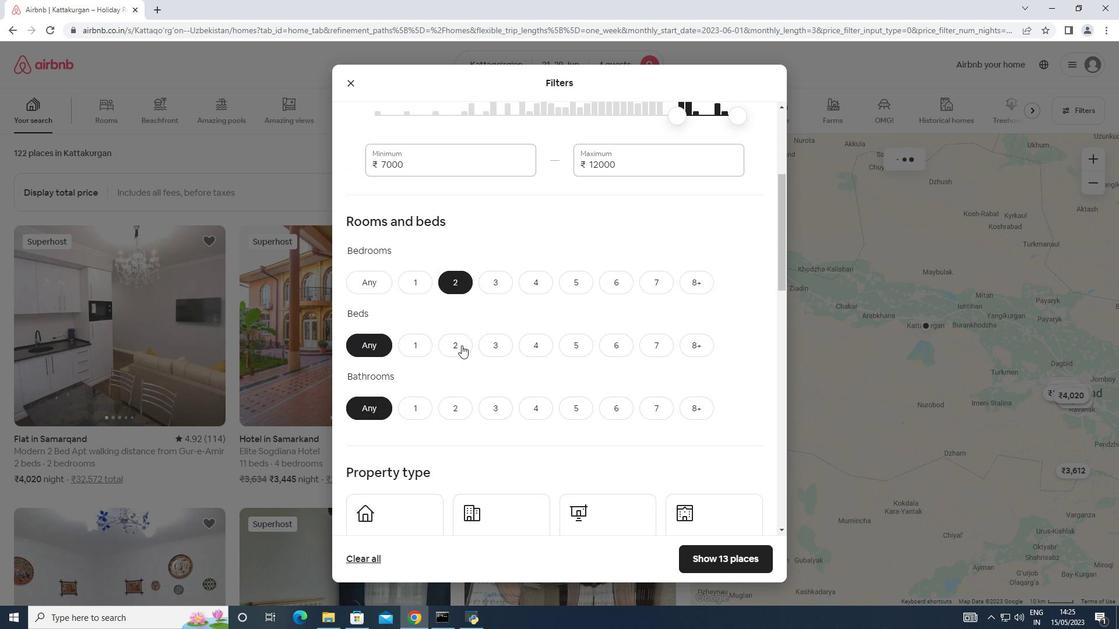 
Action: Mouse pressed left at (458, 349)
Screenshot: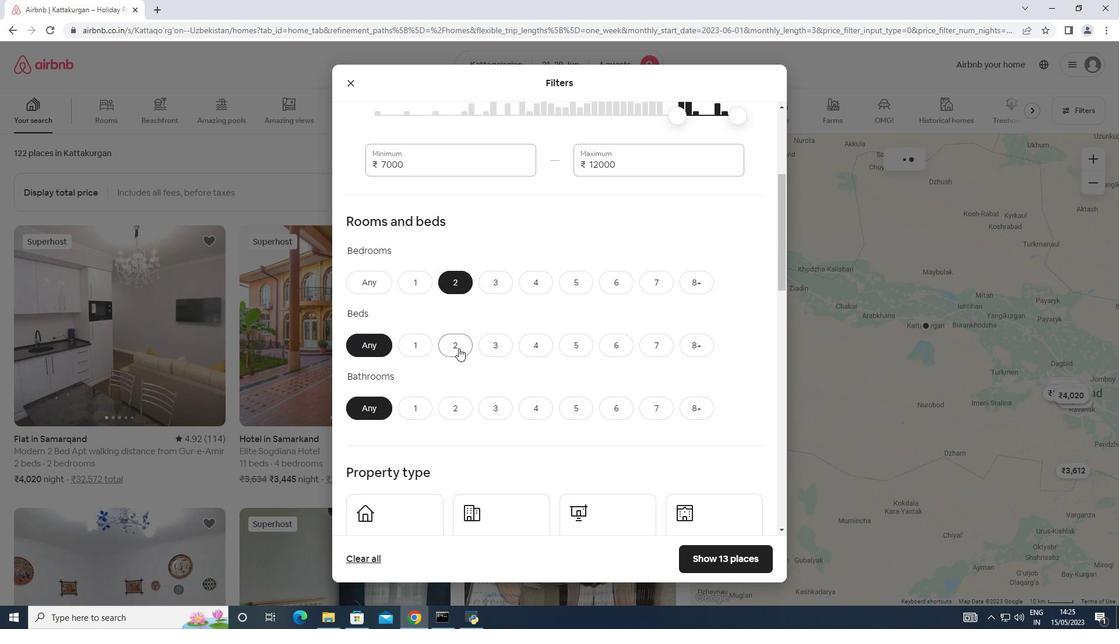 
Action: Mouse moved to (457, 412)
Screenshot: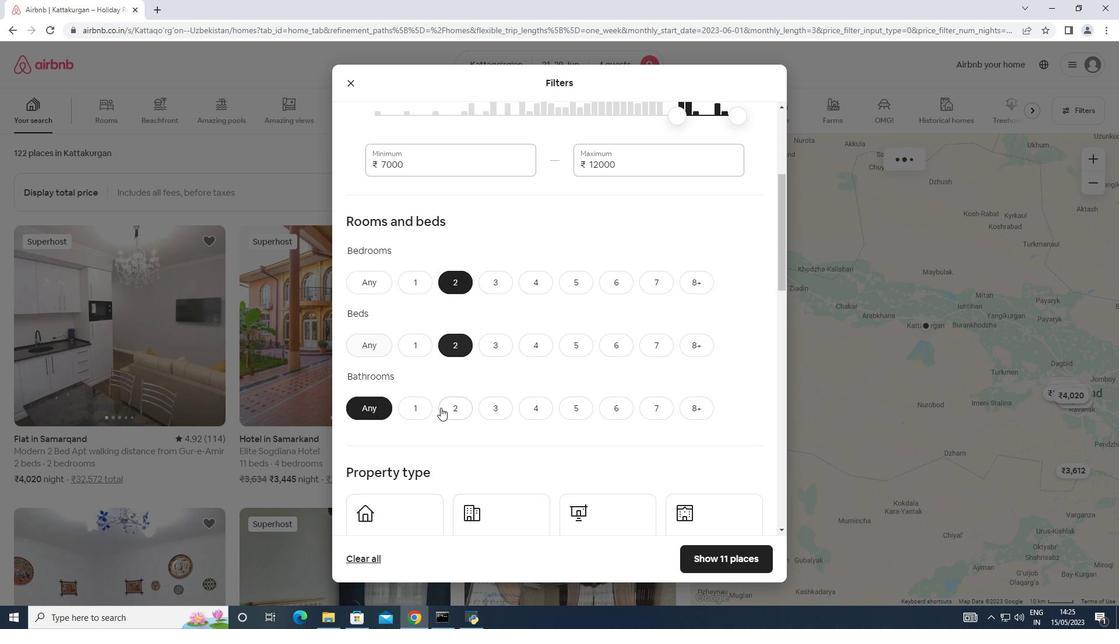 
Action: Mouse pressed left at (457, 412)
Screenshot: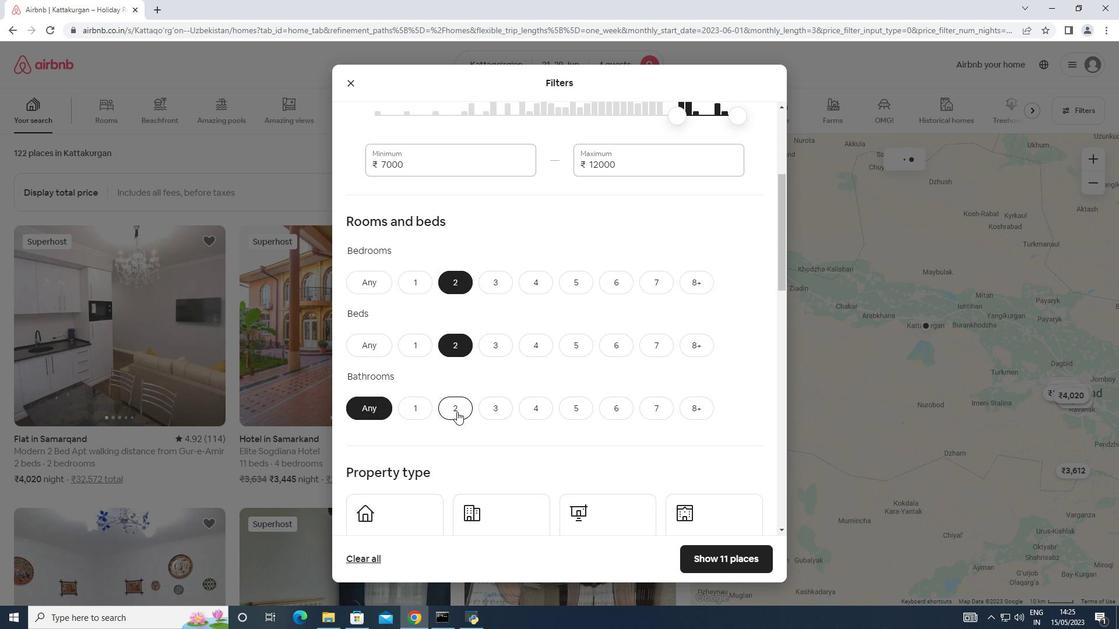 
Action: Mouse scrolled (457, 411) with delta (0, 0)
Screenshot: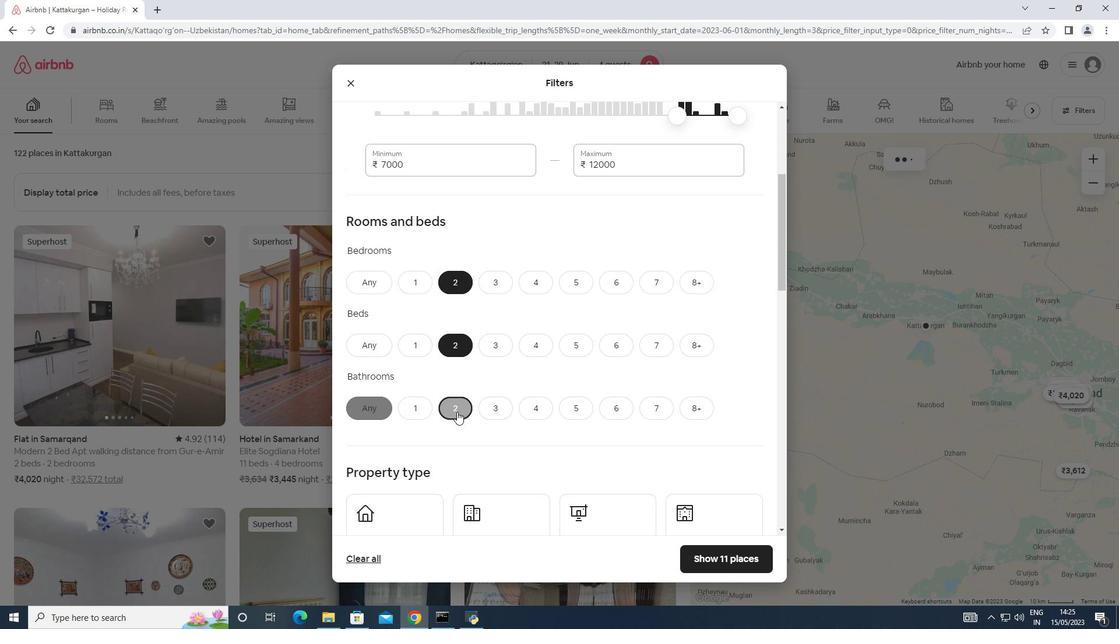 
Action: Mouse scrolled (457, 411) with delta (0, 0)
Screenshot: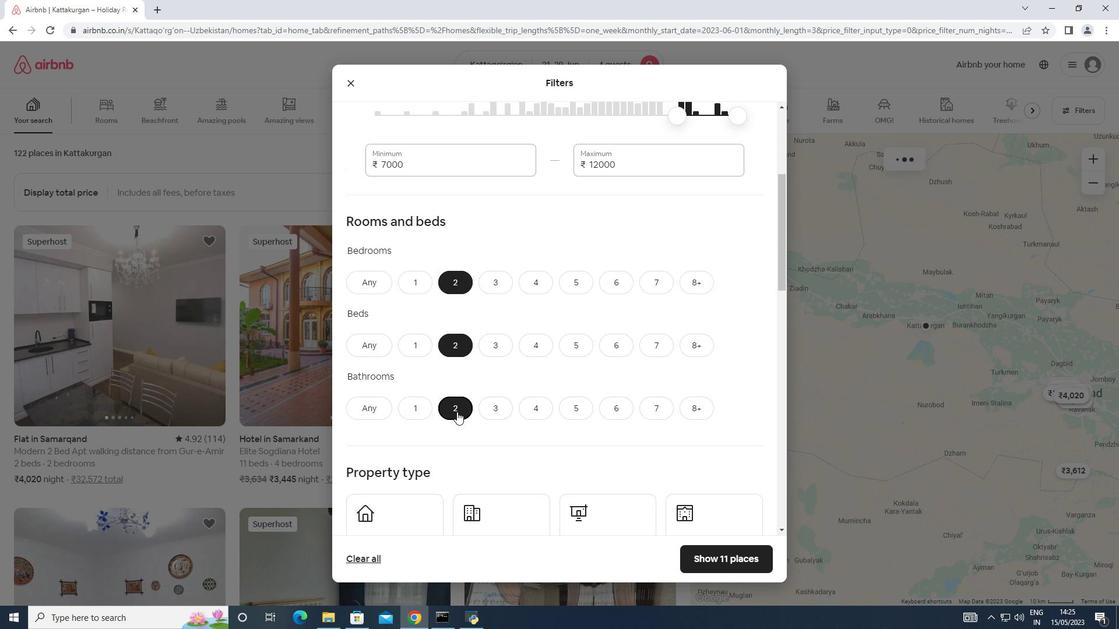 
Action: Mouse scrolled (457, 411) with delta (0, 0)
Screenshot: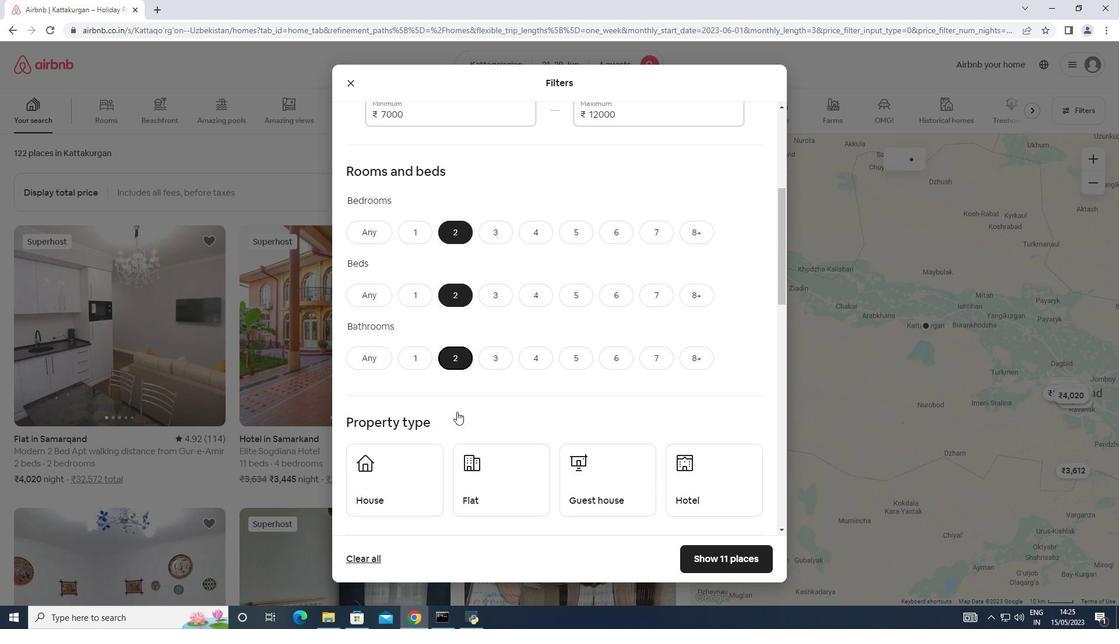 
Action: Mouse moved to (402, 373)
Screenshot: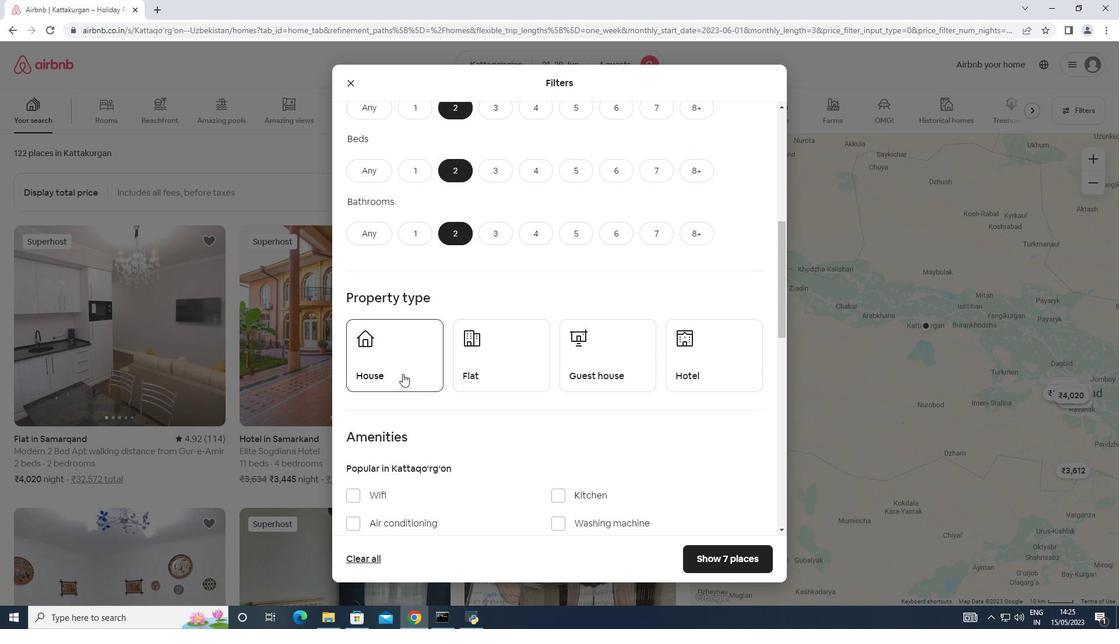 
Action: Mouse pressed left at (402, 373)
Screenshot: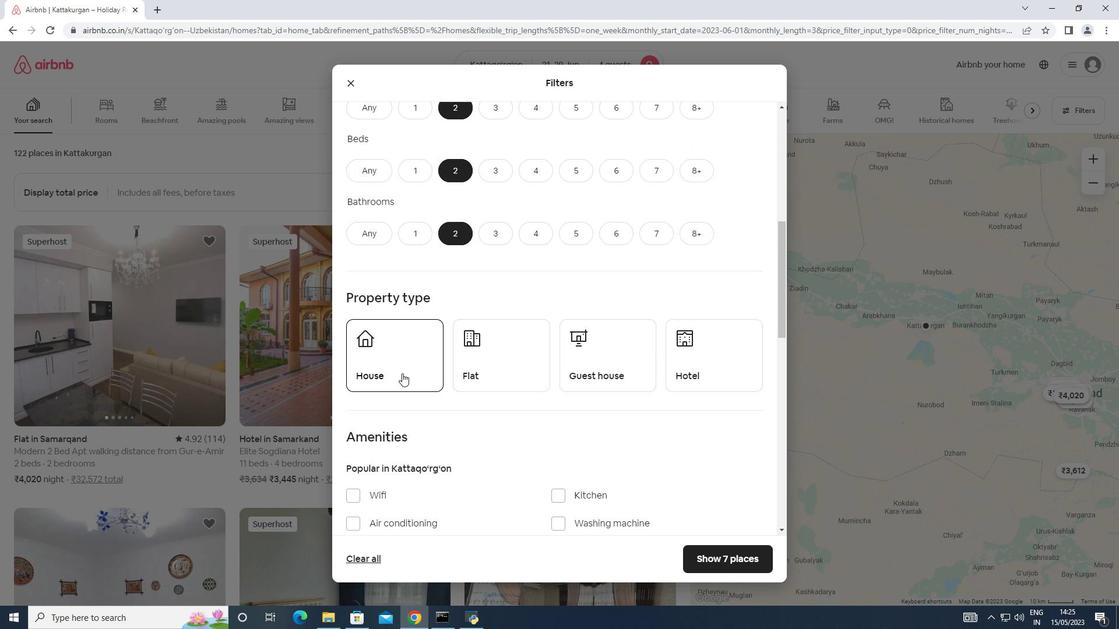 
Action: Mouse moved to (525, 344)
Screenshot: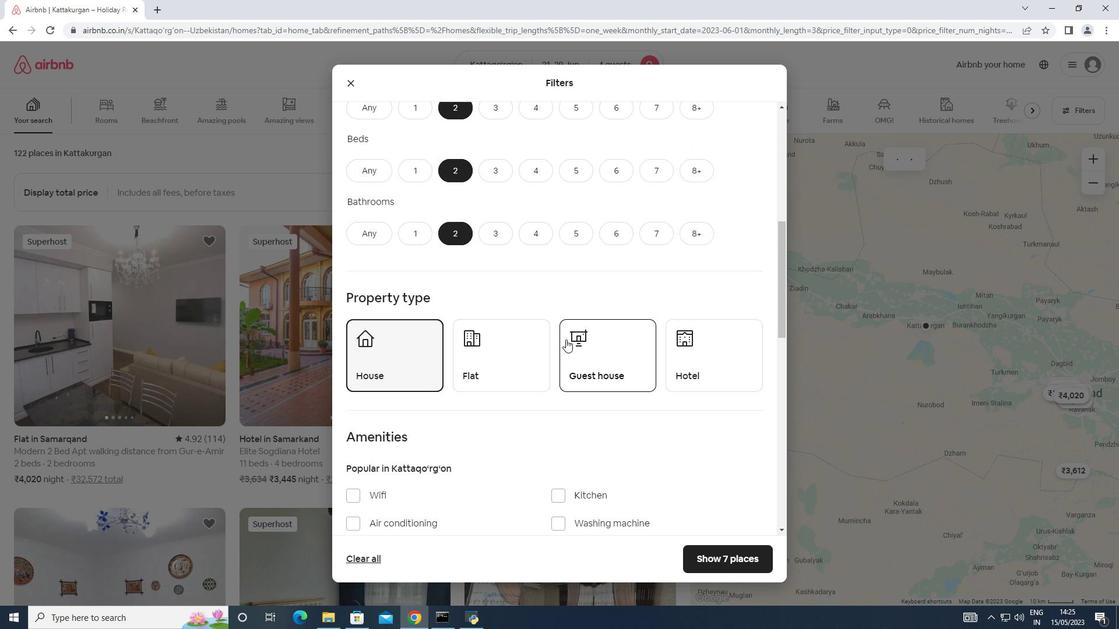 
Action: Mouse pressed left at (525, 344)
Screenshot: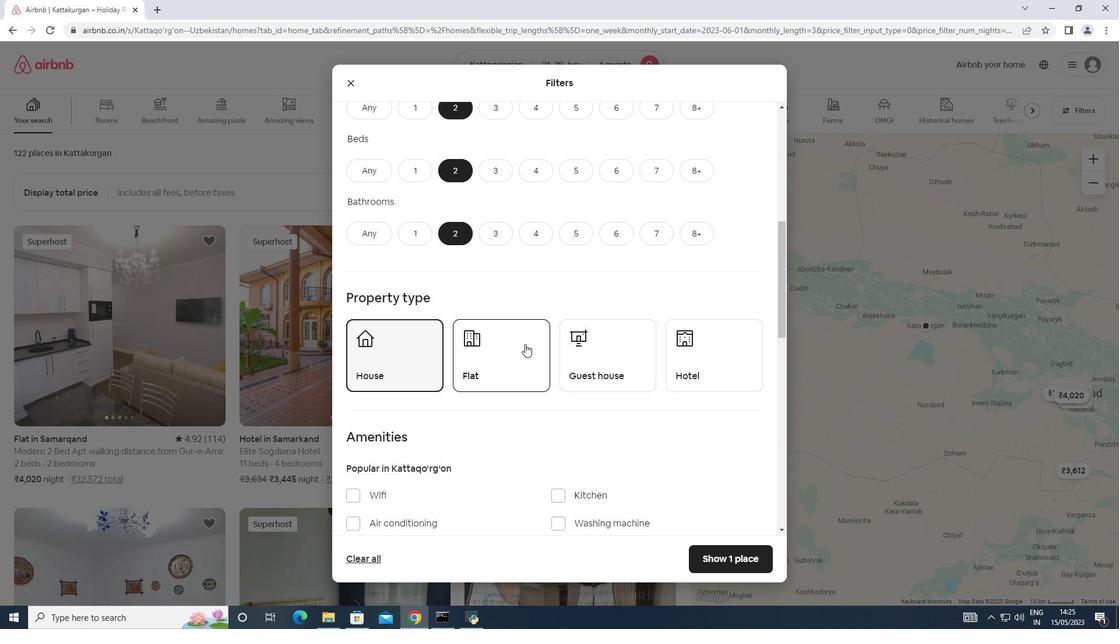 
Action: Mouse moved to (592, 339)
Screenshot: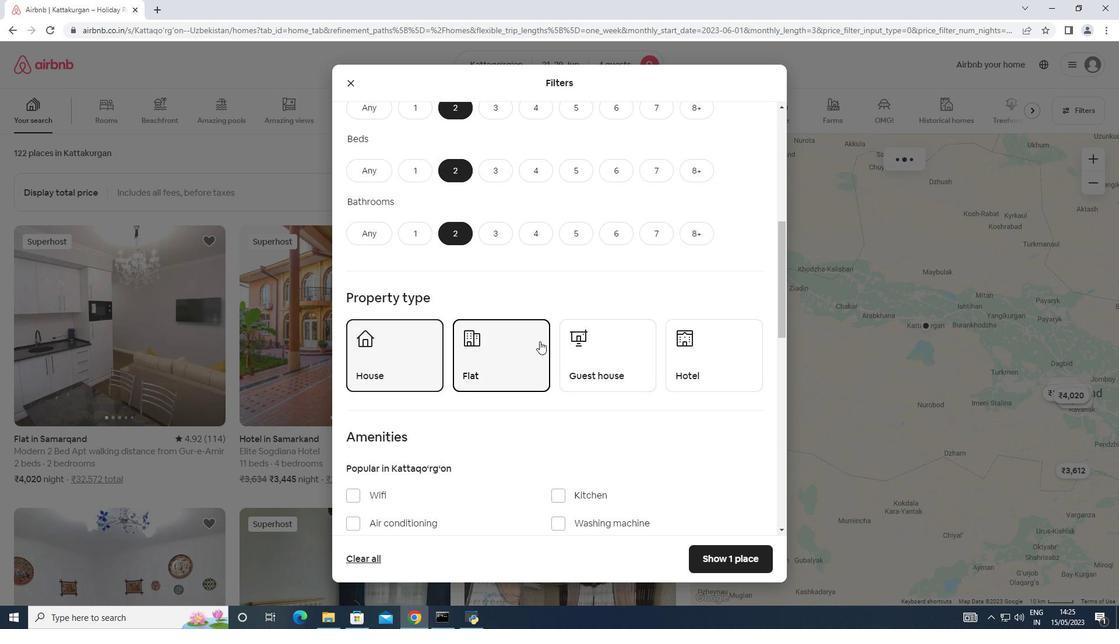 
Action: Mouse pressed left at (592, 339)
Screenshot: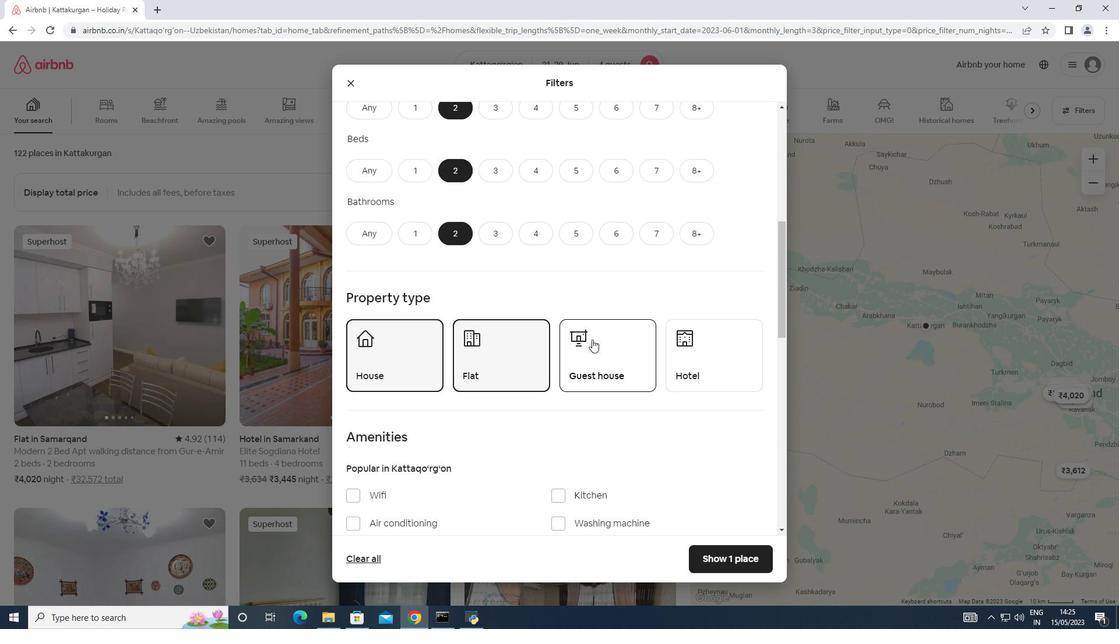 
Action: Mouse scrolled (592, 339) with delta (0, 0)
Screenshot: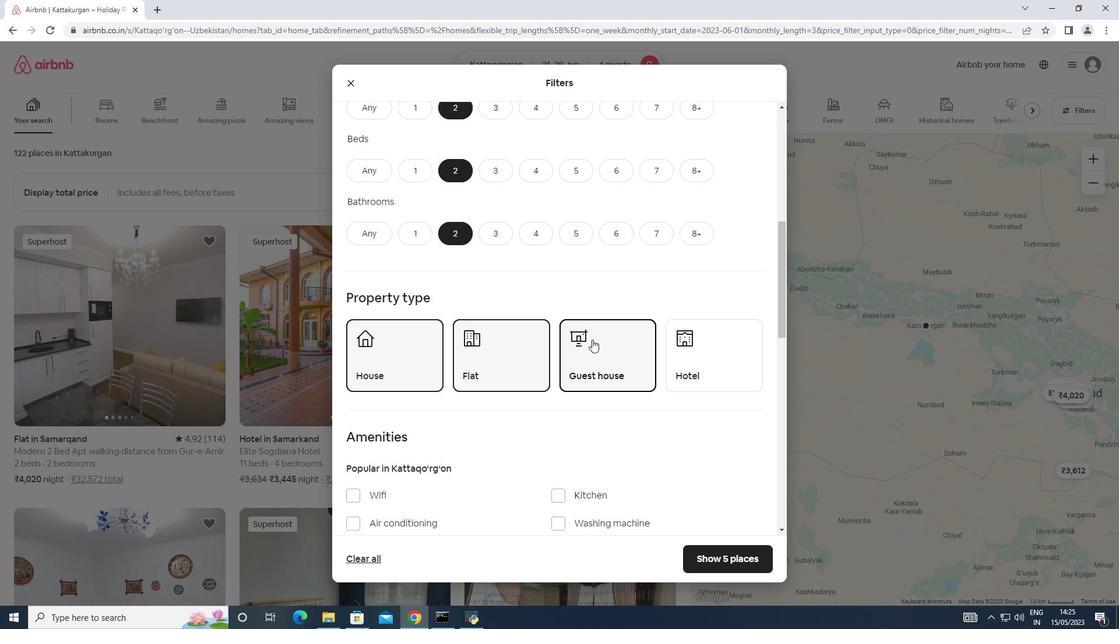 
Action: Mouse scrolled (592, 339) with delta (0, 0)
Screenshot: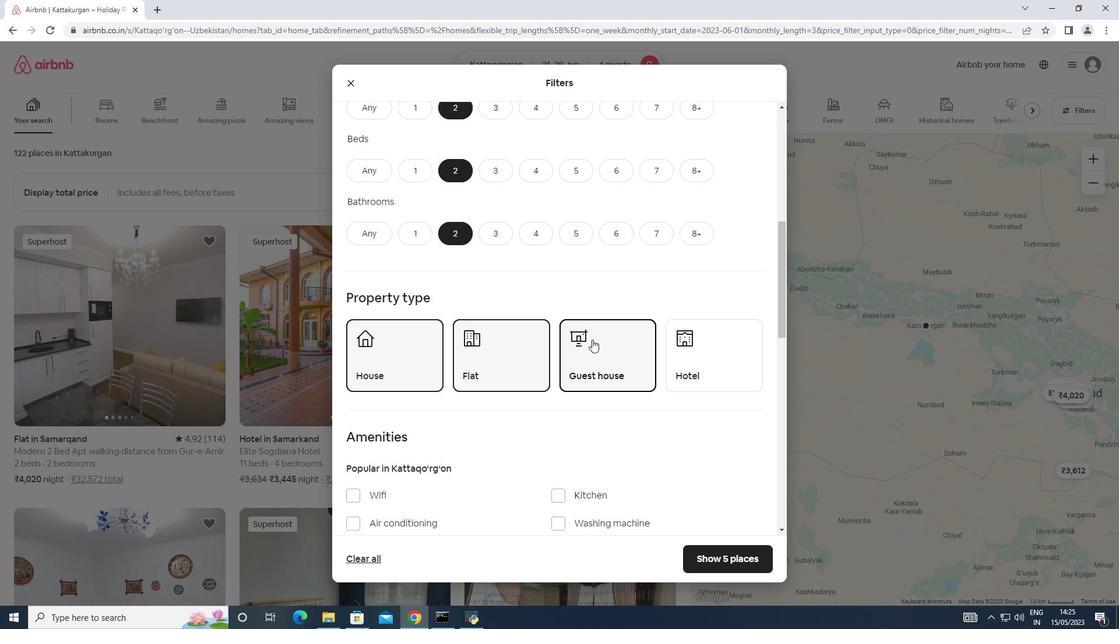 
Action: Mouse moved to (683, 379)
Screenshot: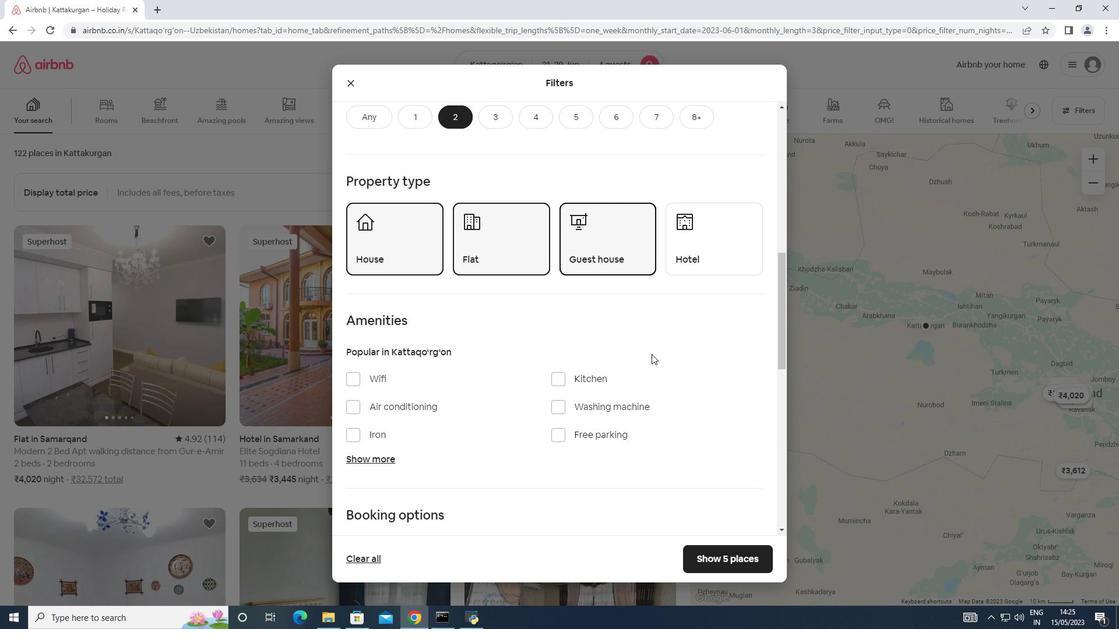 
Action: Mouse scrolled (683, 378) with delta (0, 0)
Screenshot: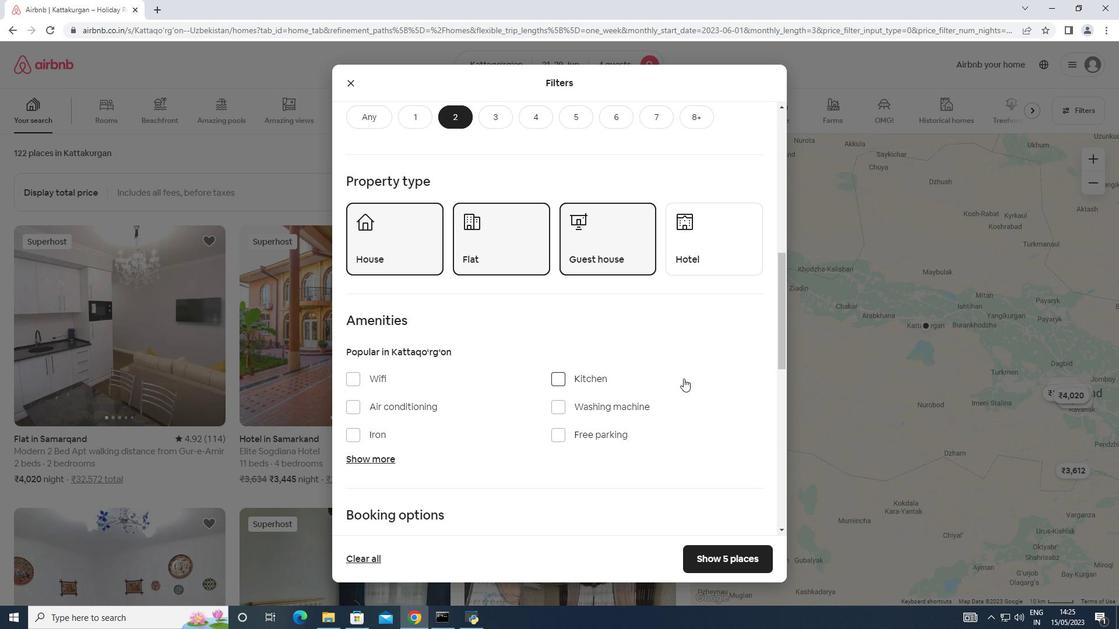 
Action: Mouse scrolled (683, 378) with delta (0, 0)
Screenshot: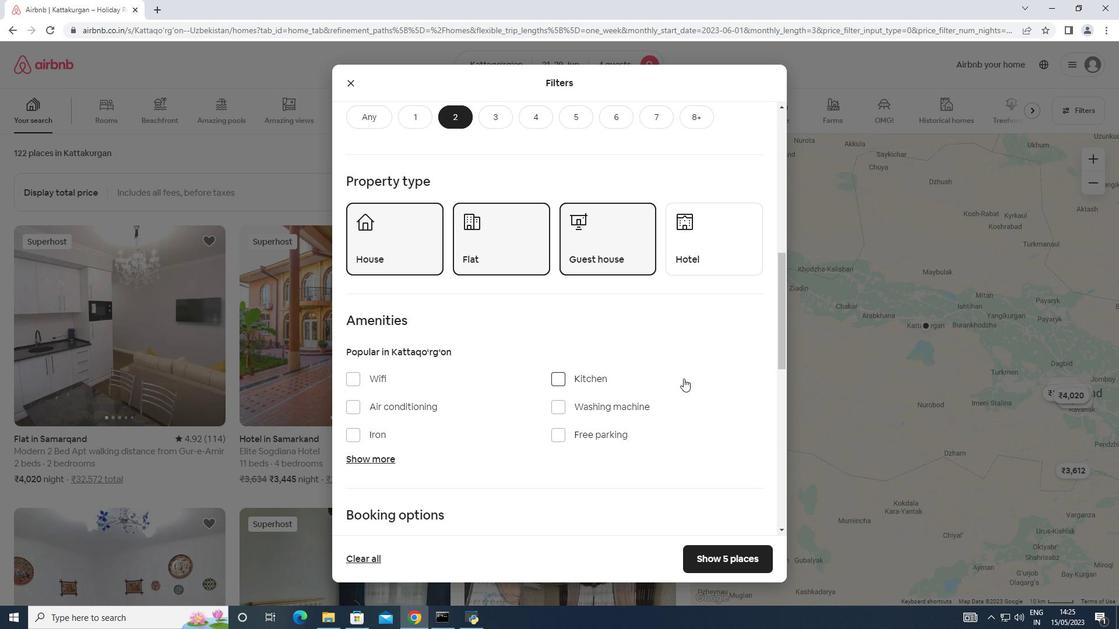 
Action: Mouse scrolled (683, 378) with delta (0, 0)
Screenshot: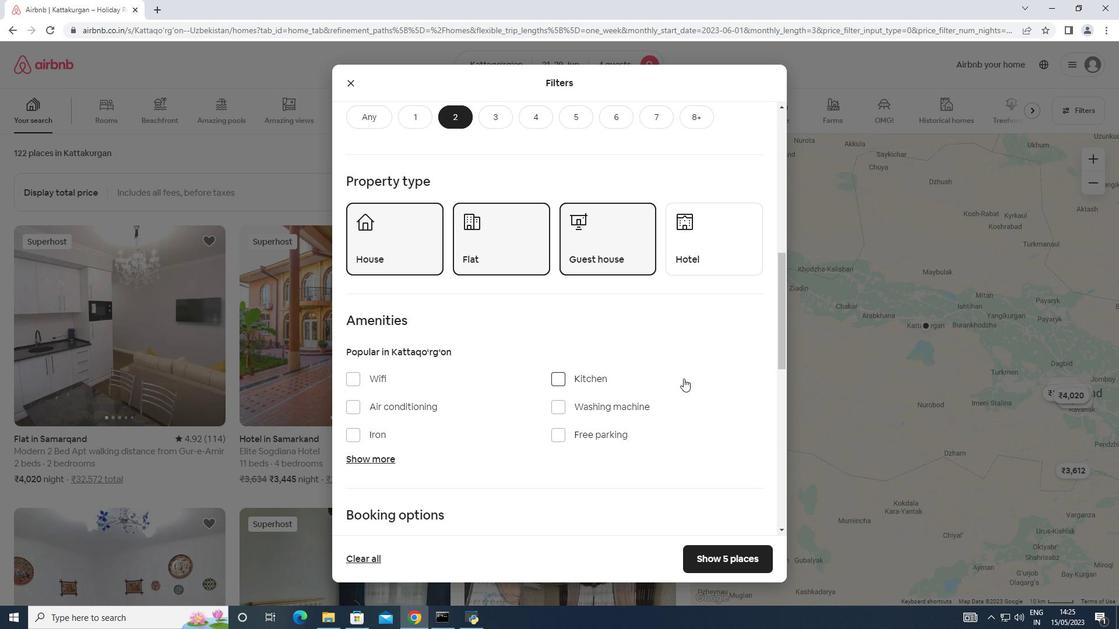 
Action: Mouse moved to (725, 418)
Screenshot: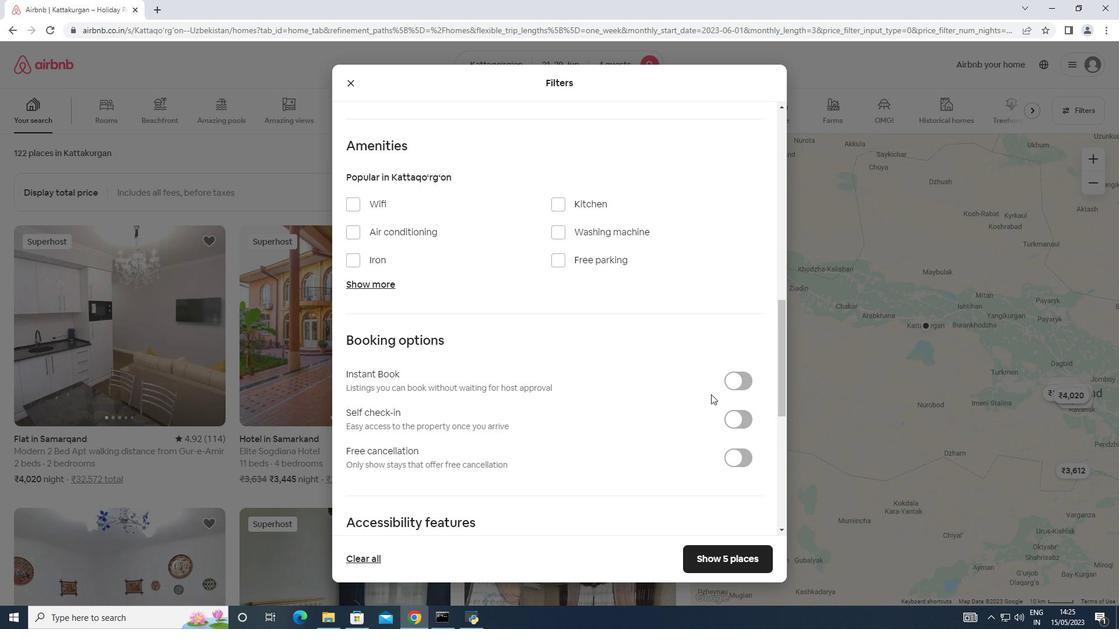 
Action: Mouse pressed left at (725, 418)
Screenshot: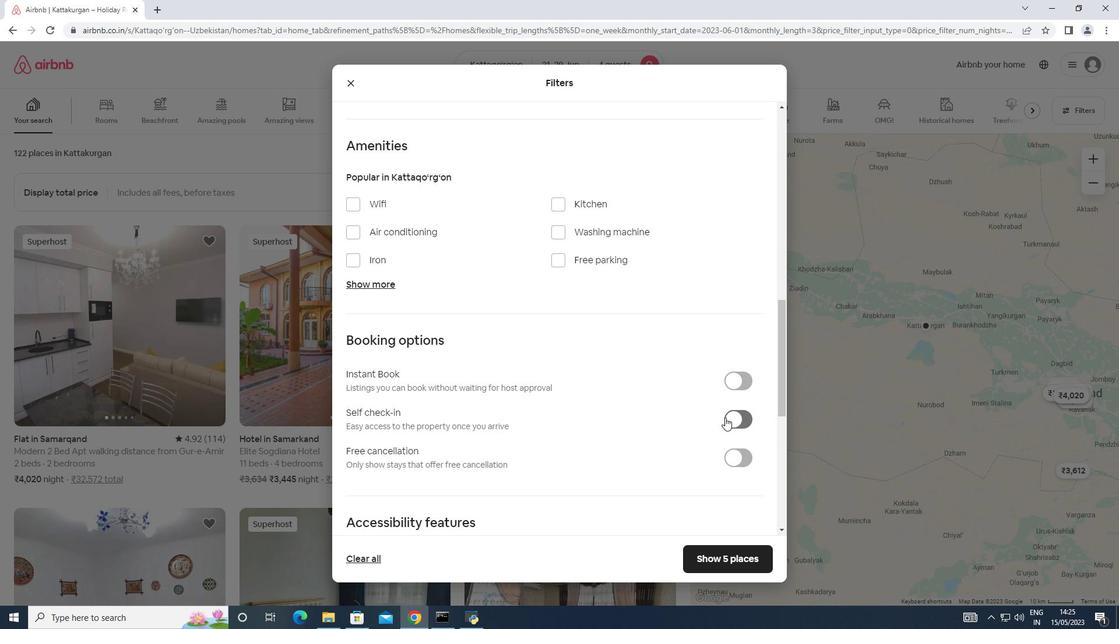 
Action: Mouse moved to (502, 414)
Screenshot: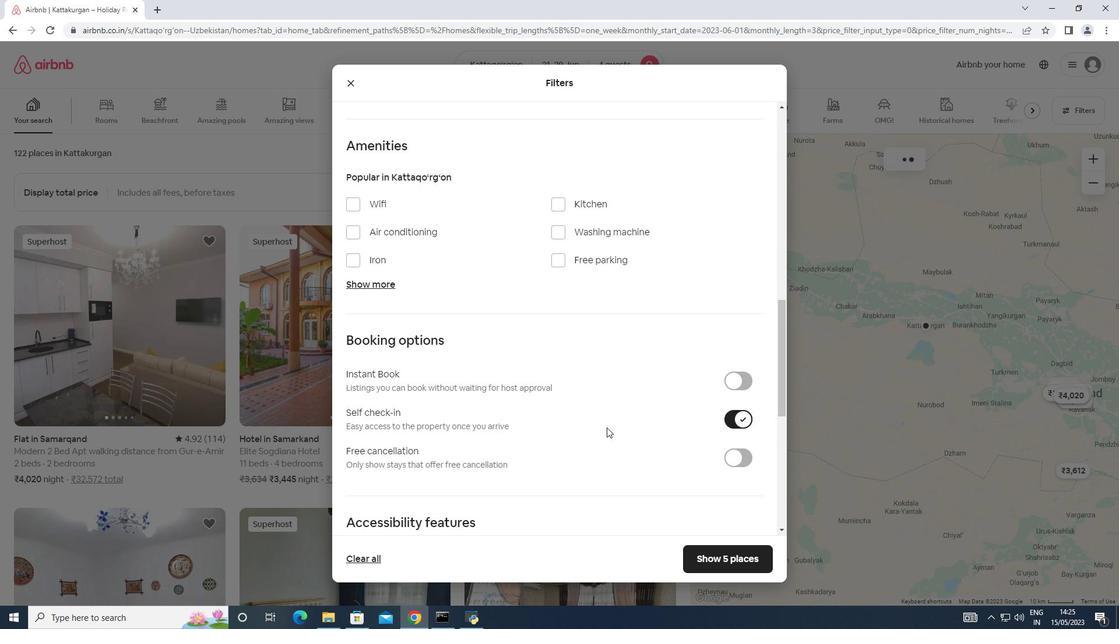 
Action: Mouse scrolled (502, 413) with delta (0, 0)
Screenshot: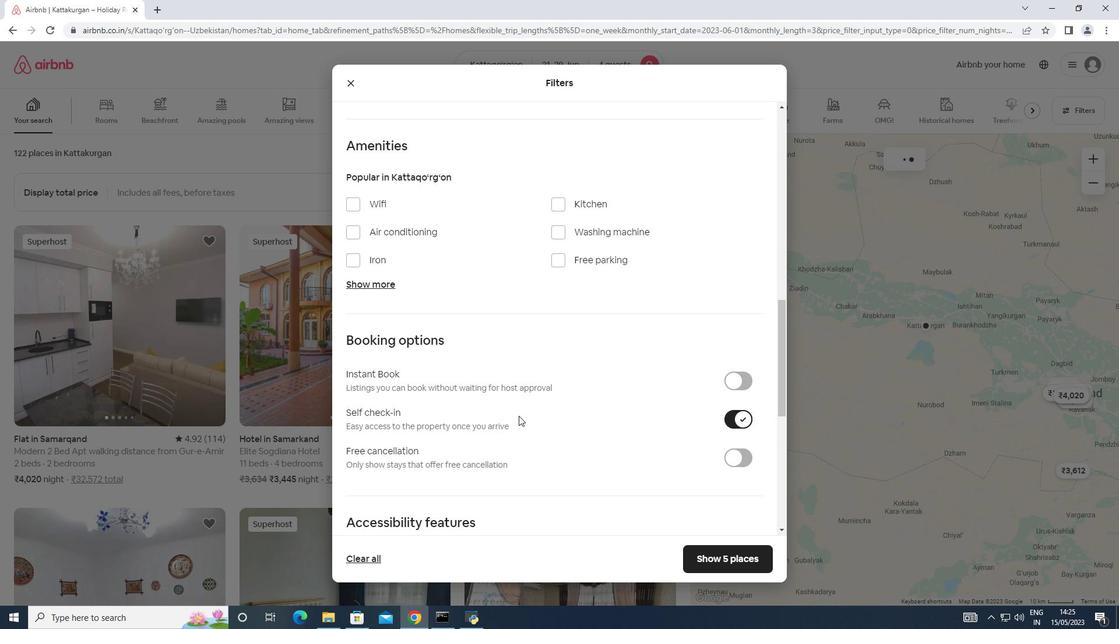 
Action: Mouse scrolled (502, 413) with delta (0, 0)
Screenshot: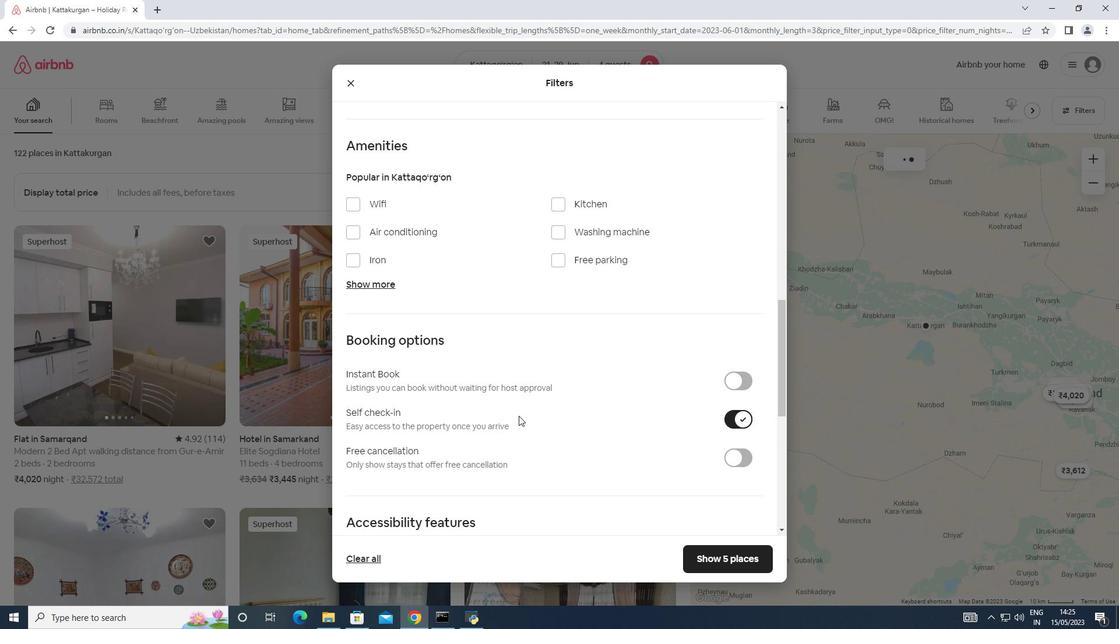 
Action: Mouse scrolled (502, 413) with delta (0, 0)
Screenshot: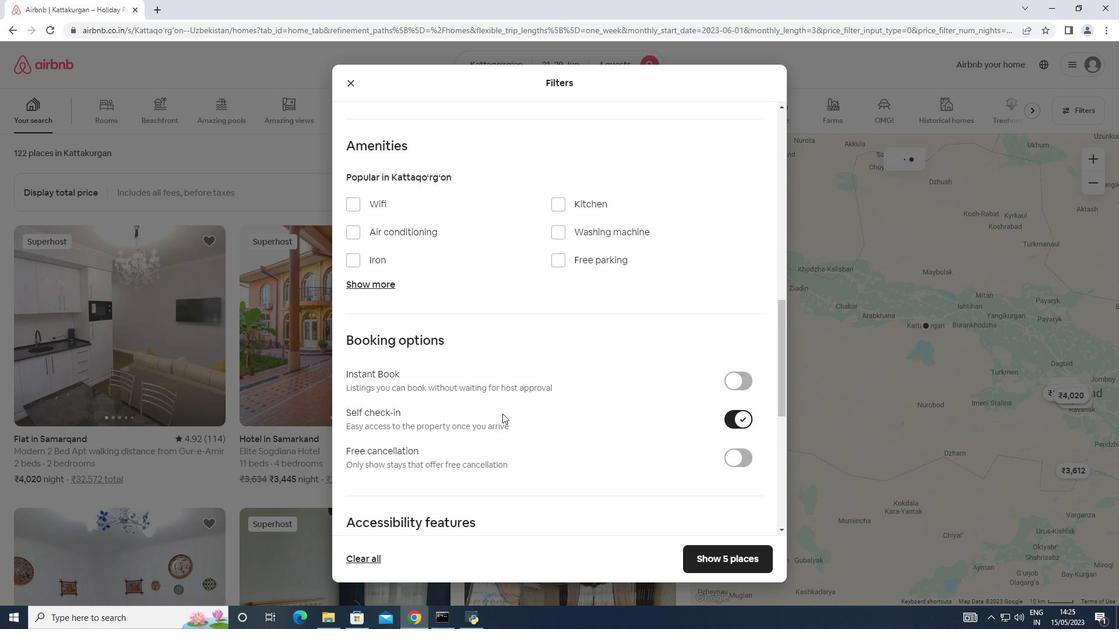 
Action: Mouse scrolled (502, 413) with delta (0, 0)
Screenshot: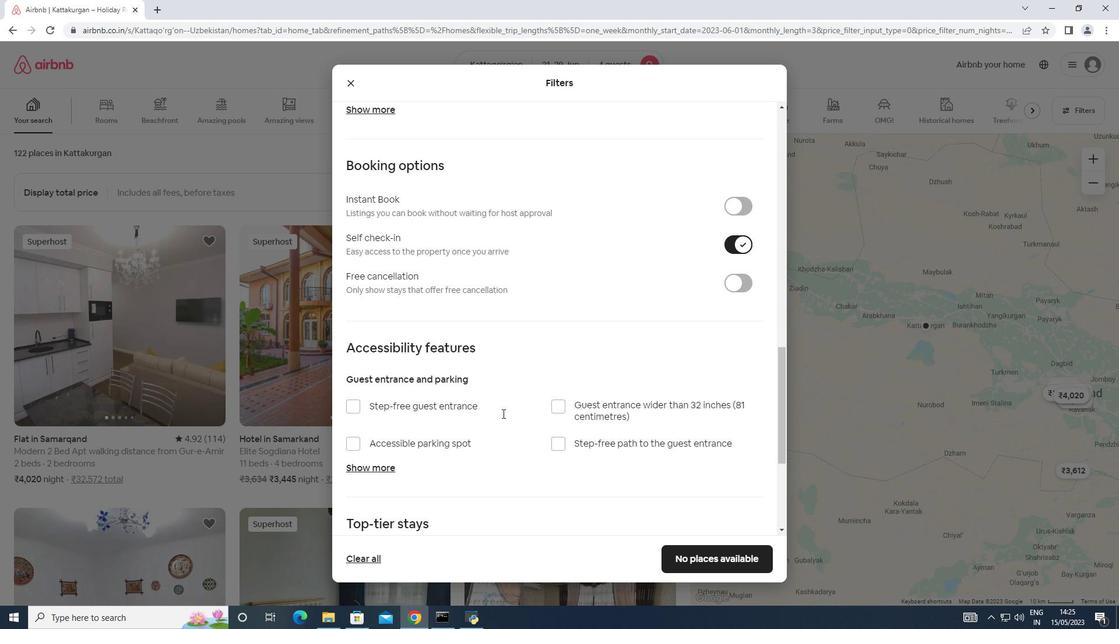
Action: Mouse scrolled (502, 413) with delta (0, 0)
Screenshot: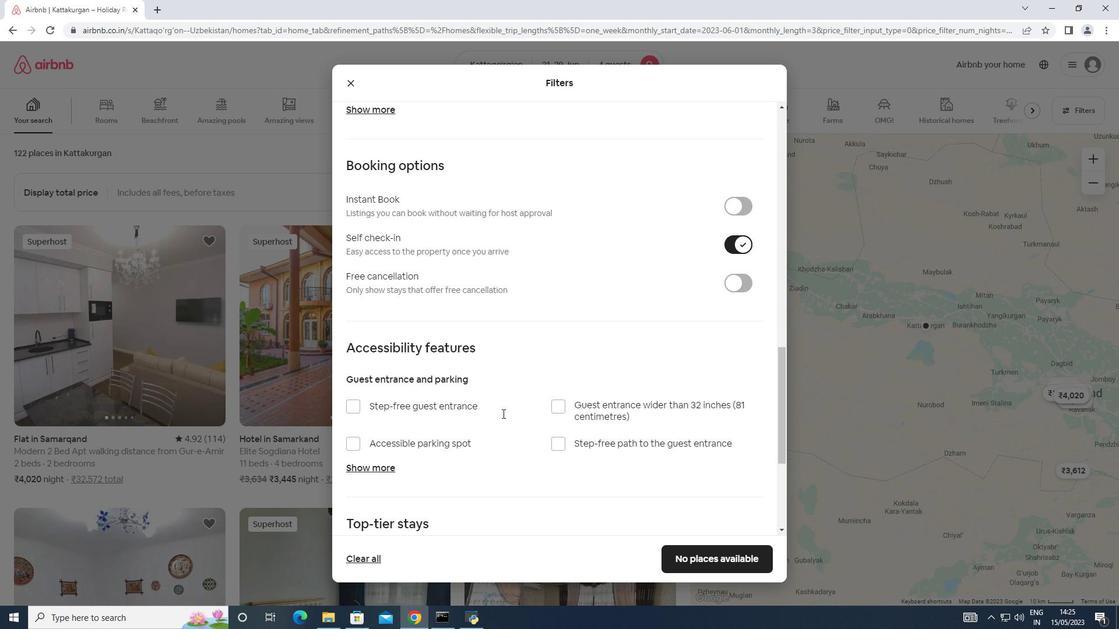 
Action: Mouse scrolled (502, 413) with delta (0, 0)
Screenshot: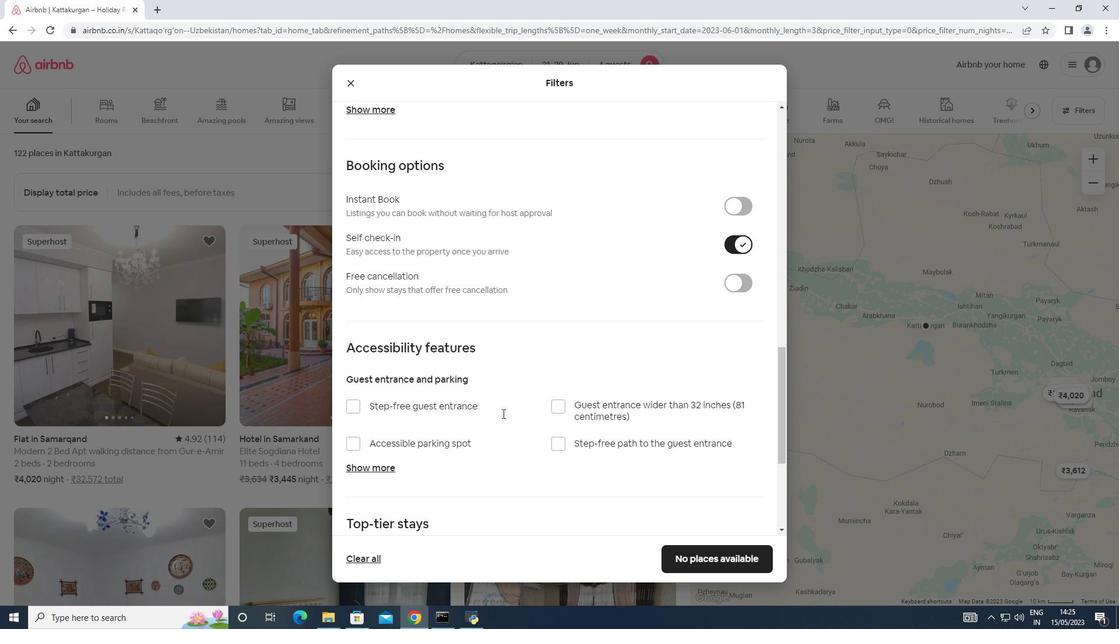 
Action: Mouse moved to (387, 507)
Screenshot: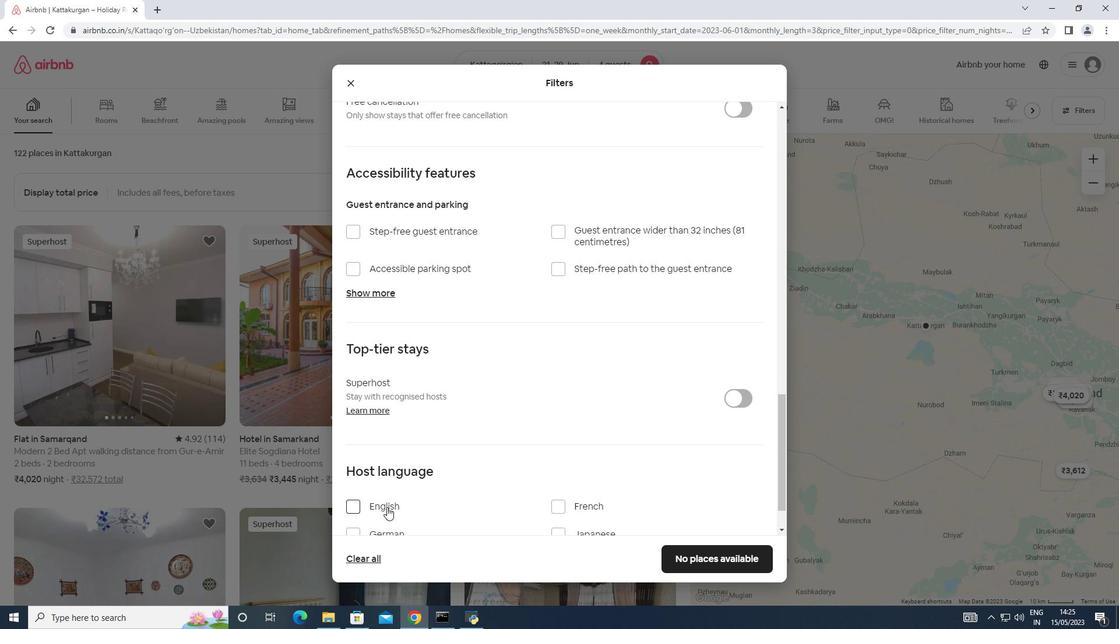 
Action: Mouse pressed left at (387, 507)
Screenshot: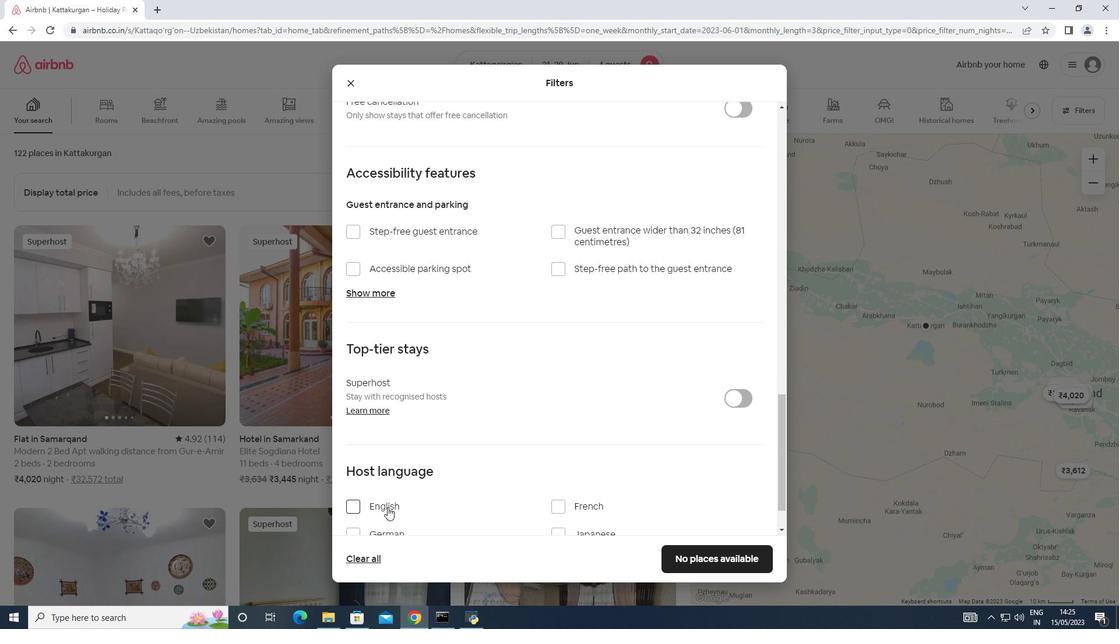 
Action: Mouse moved to (684, 559)
Screenshot: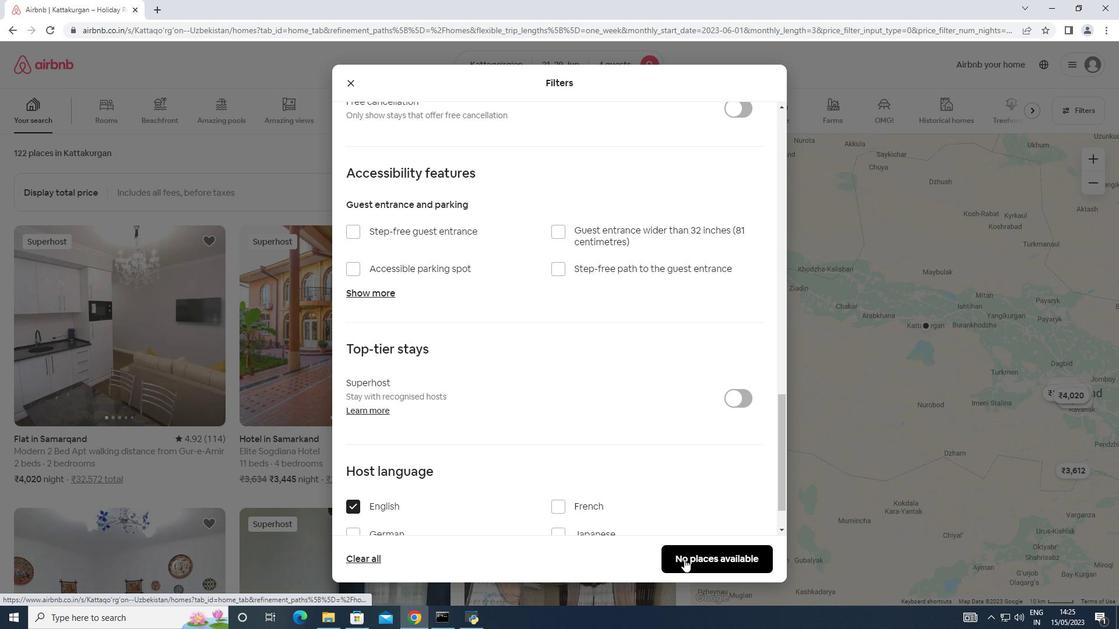 
Action: Mouse pressed left at (684, 559)
Screenshot: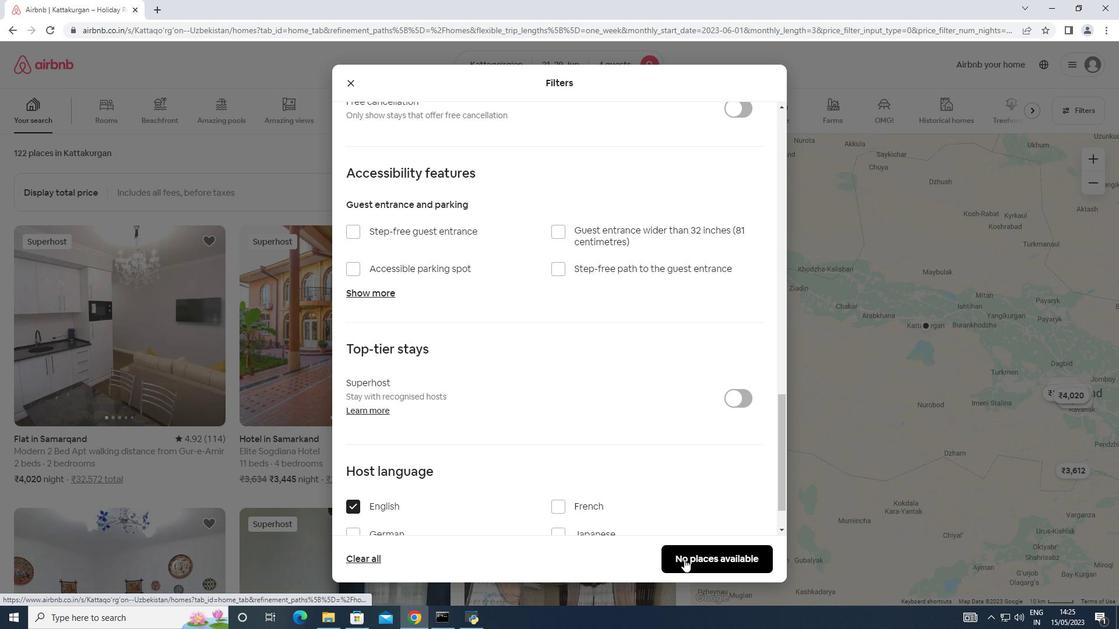 
Action: Mouse moved to (674, 538)
Screenshot: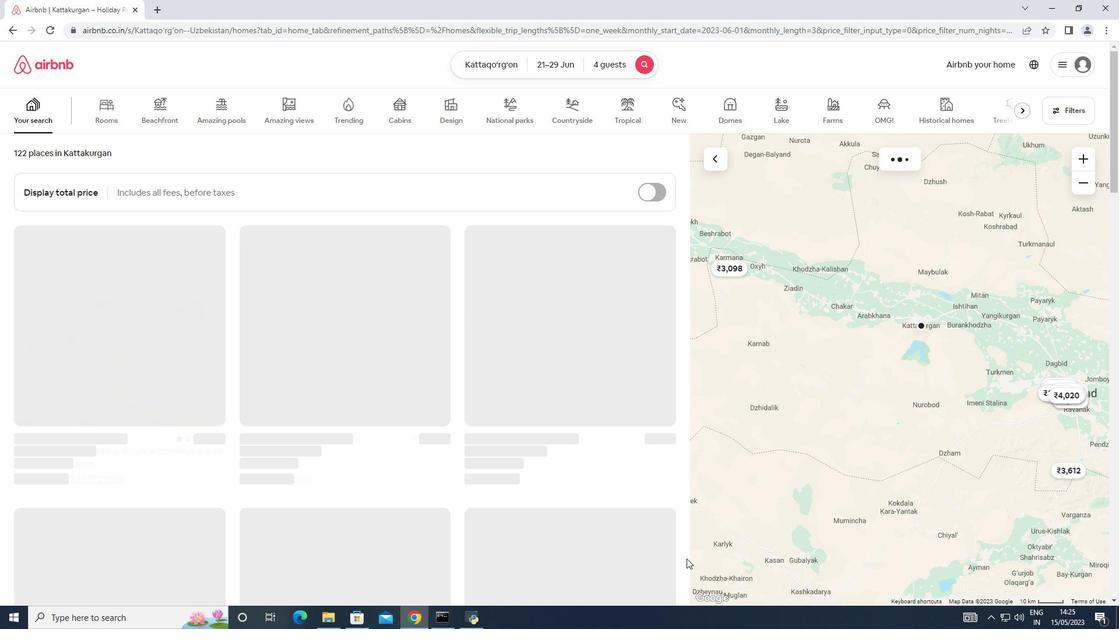 
